 Task: Search one way flight ticket for 3 adults, 3 children in premium economy from Birmingham: Birmingham-shuttlesworth International Airport to Indianapolis: Indianapolis International Airport on 8-5-2023. Choice of flights is Sun country airlines. Number of bags: 9 checked bags. Price is upto 89000. Outbound departure time preference is 10:15.
Action: Mouse moved to (302, 253)
Screenshot: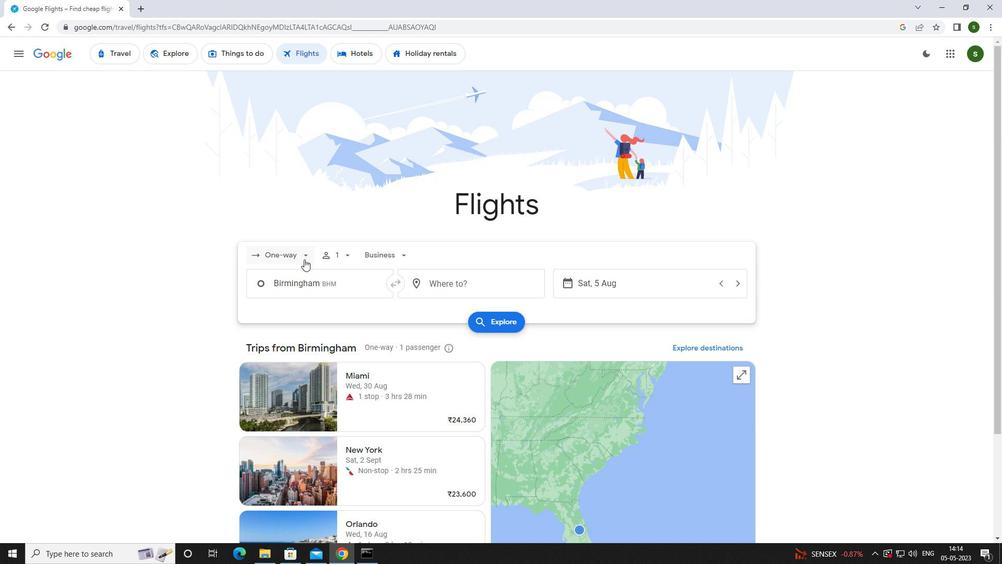 
Action: Mouse pressed left at (302, 253)
Screenshot: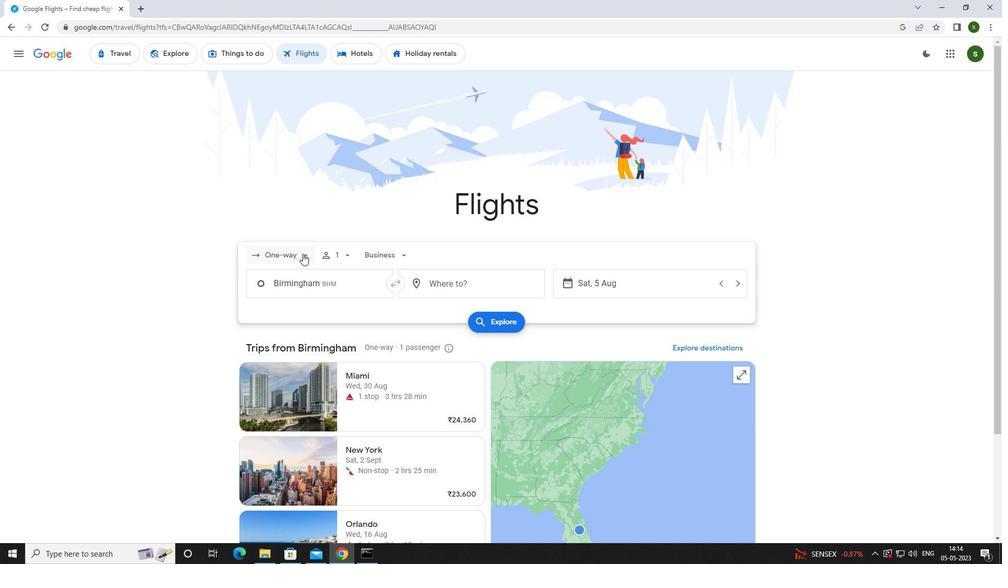 
Action: Mouse moved to (307, 300)
Screenshot: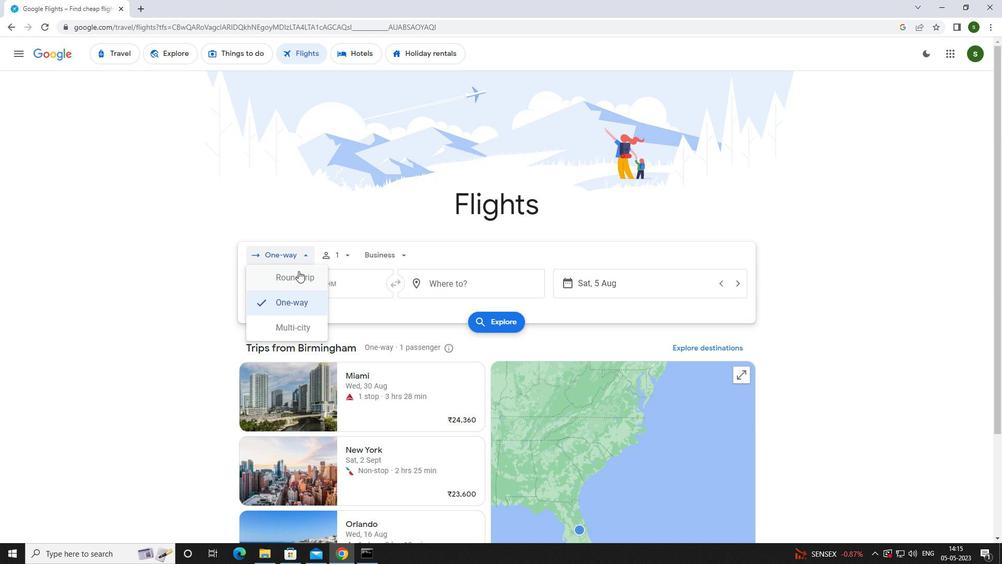 
Action: Mouse pressed left at (307, 300)
Screenshot: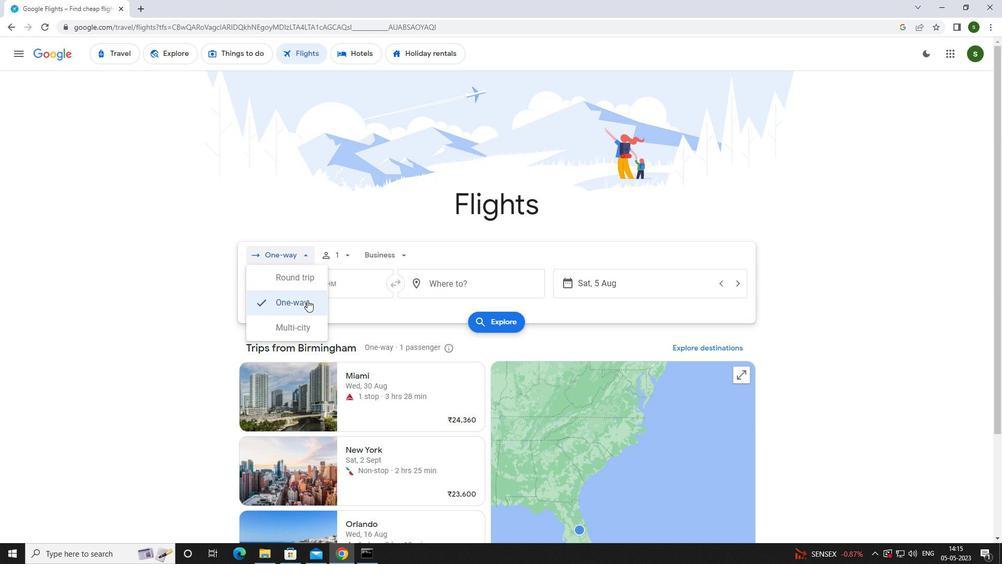 
Action: Mouse moved to (346, 258)
Screenshot: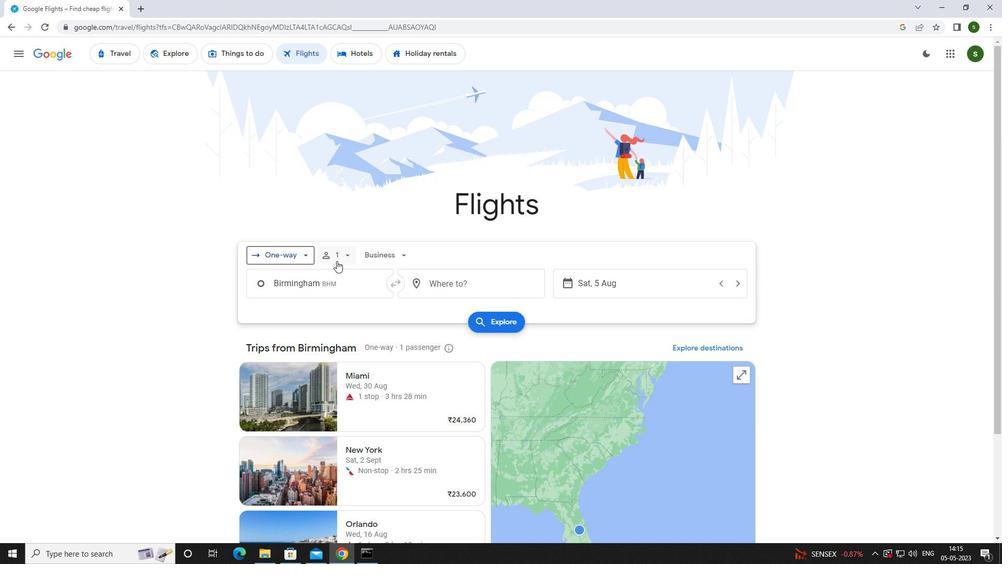 
Action: Mouse pressed left at (346, 258)
Screenshot: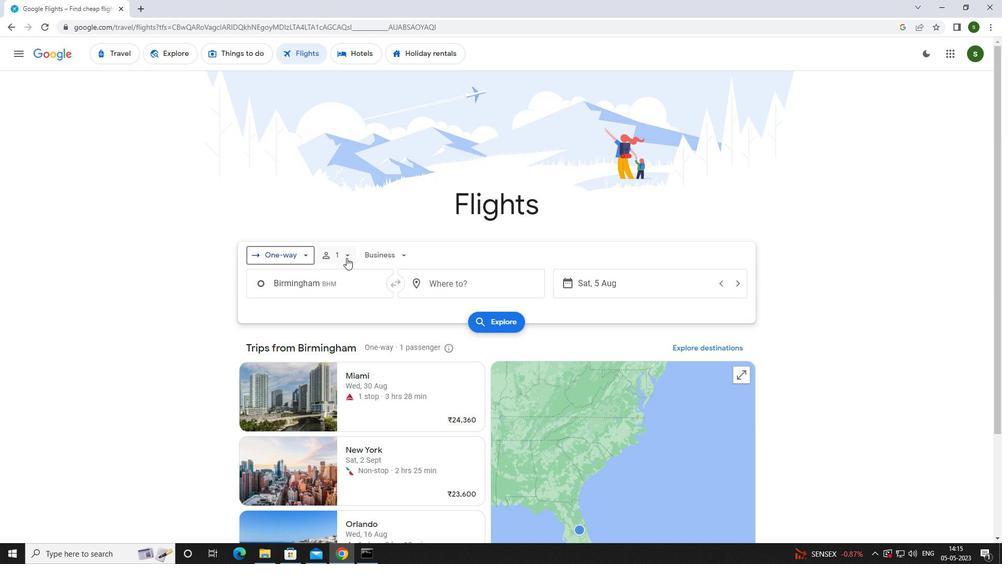 
Action: Mouse moved to (432, 282)
Screenshot: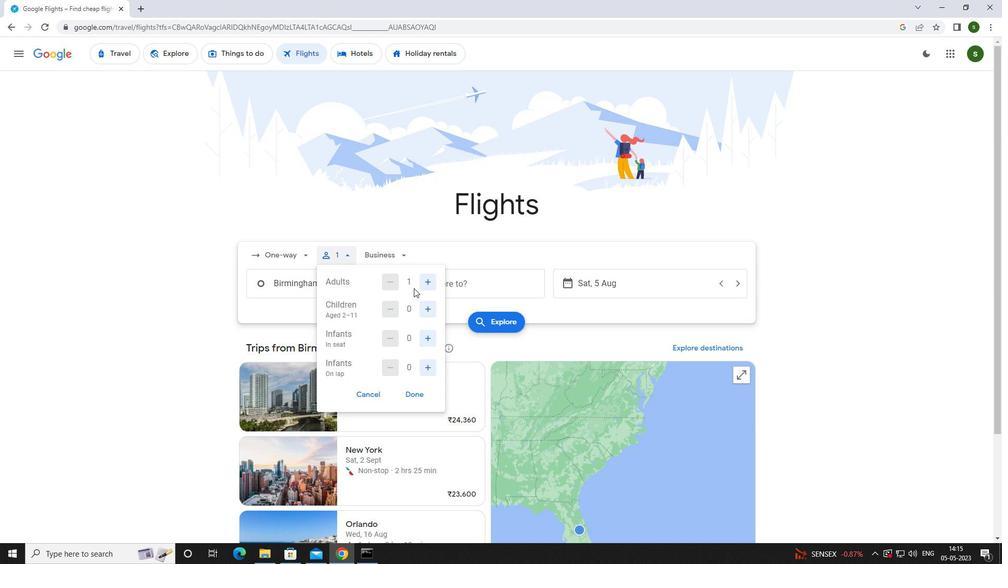 
Action: Mouse pressed left at (432, 282)
Screenshot: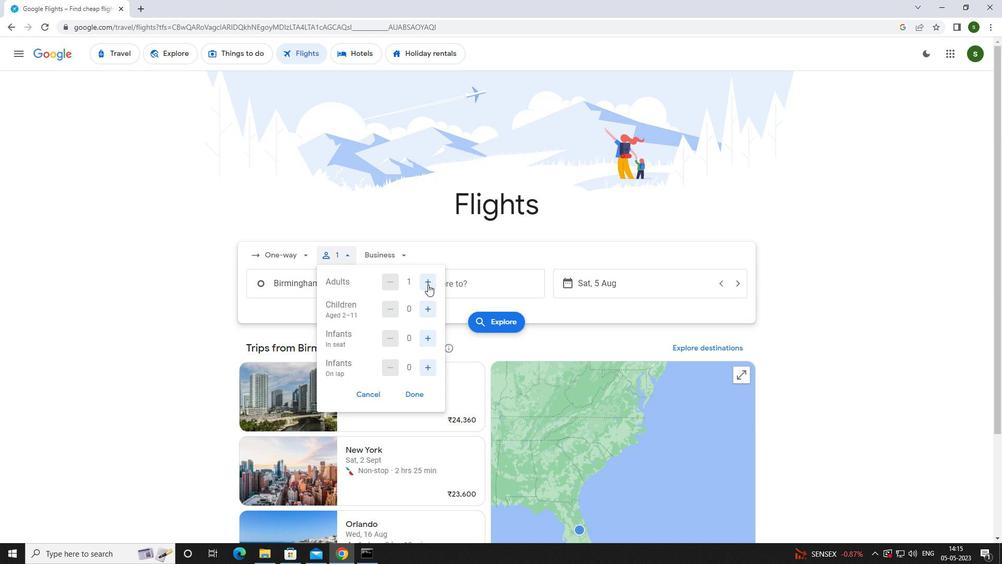 
Action: Mouse pressed left at (432, 282)
Screenshot: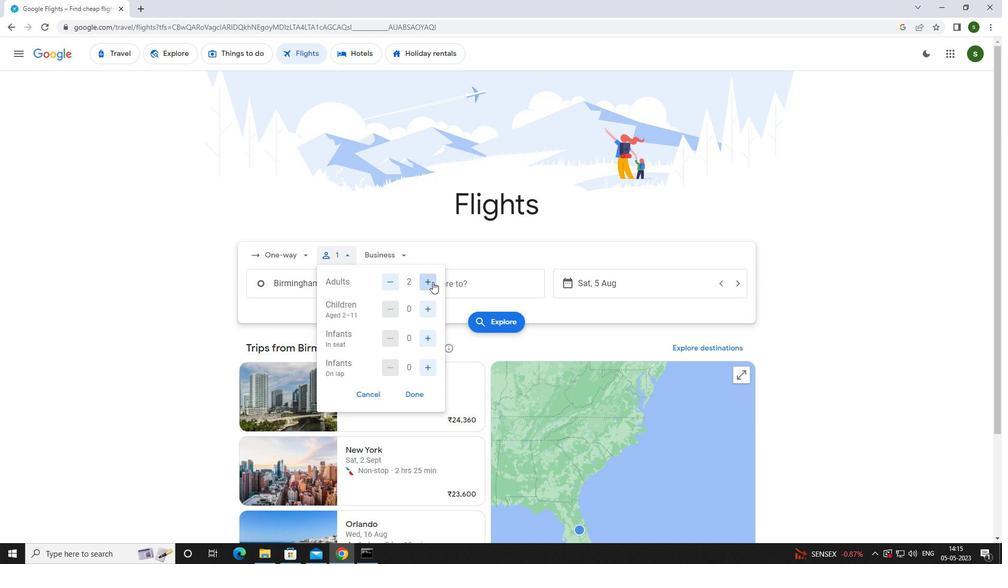 
Action: Mouse moved to (432, 312)
Screenshot: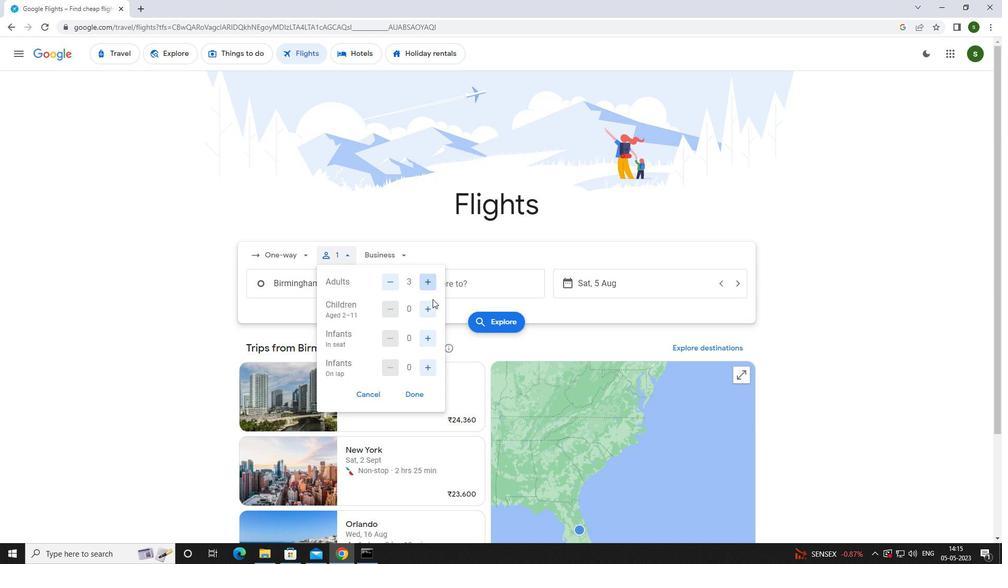 
Action: Mouse pressed left at (432, 312)
Screenshot: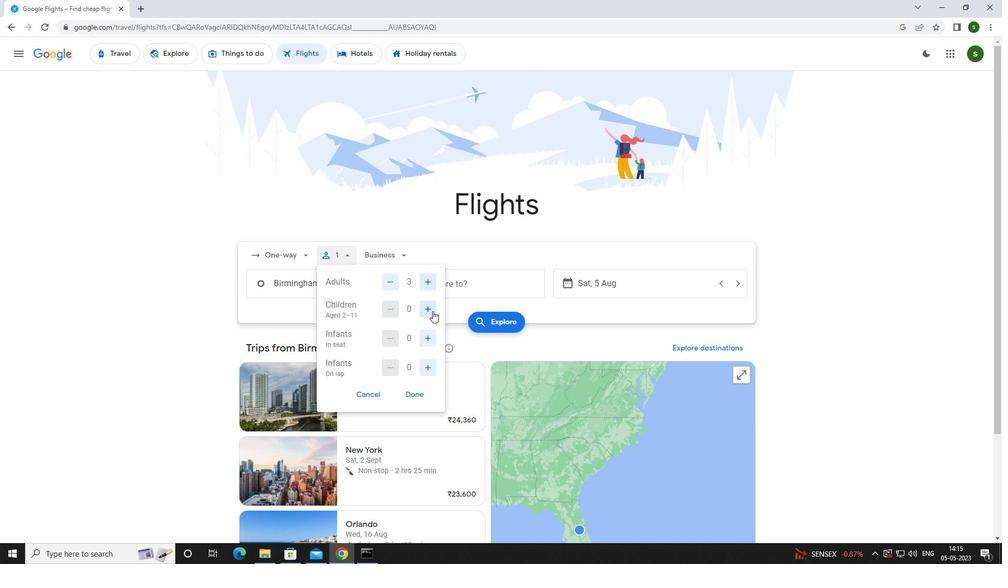 
Action: Mouse pressed left at (432, 312)
Screenshot: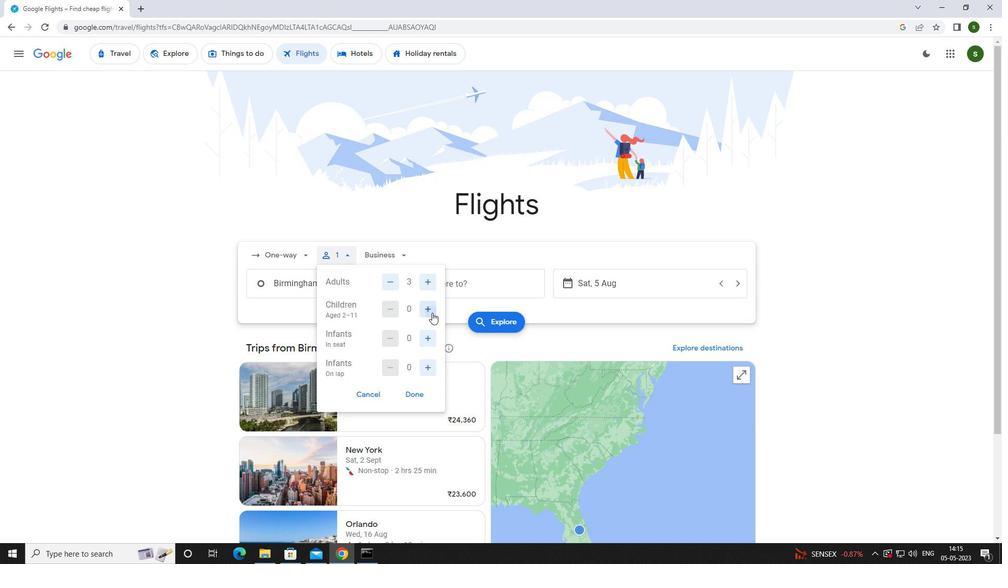 
Action: Mouse pressed left at (432, 312)
Screenshot: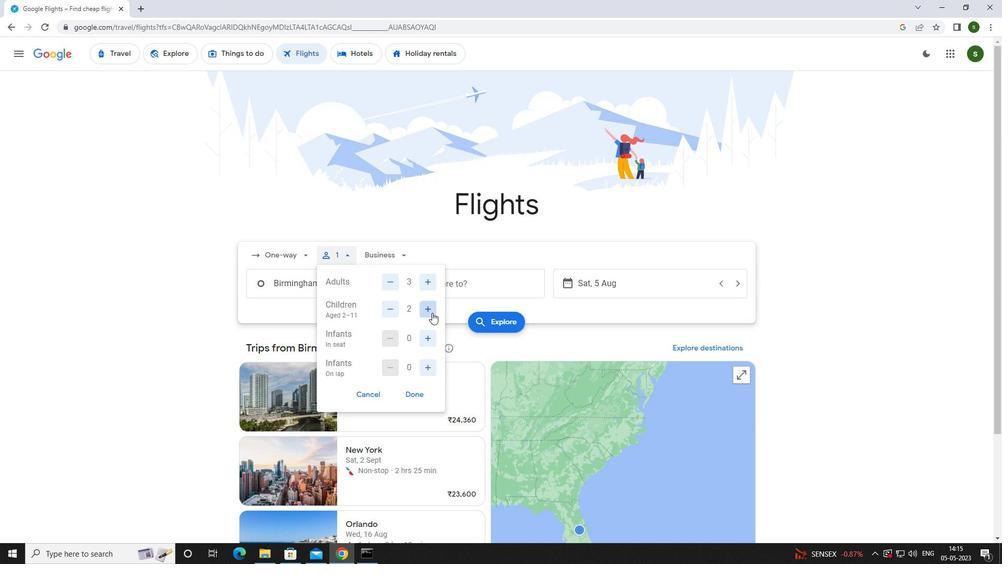 
Action: Mouse moved to (394, 248)
Screenshot: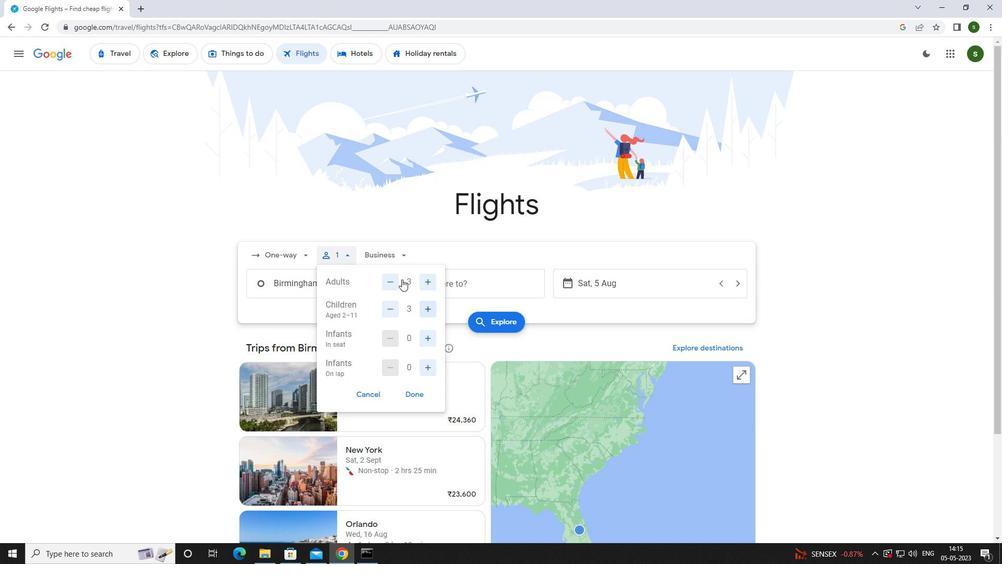 
Action: Mouse pressed left at (394, 248)
Screenshot: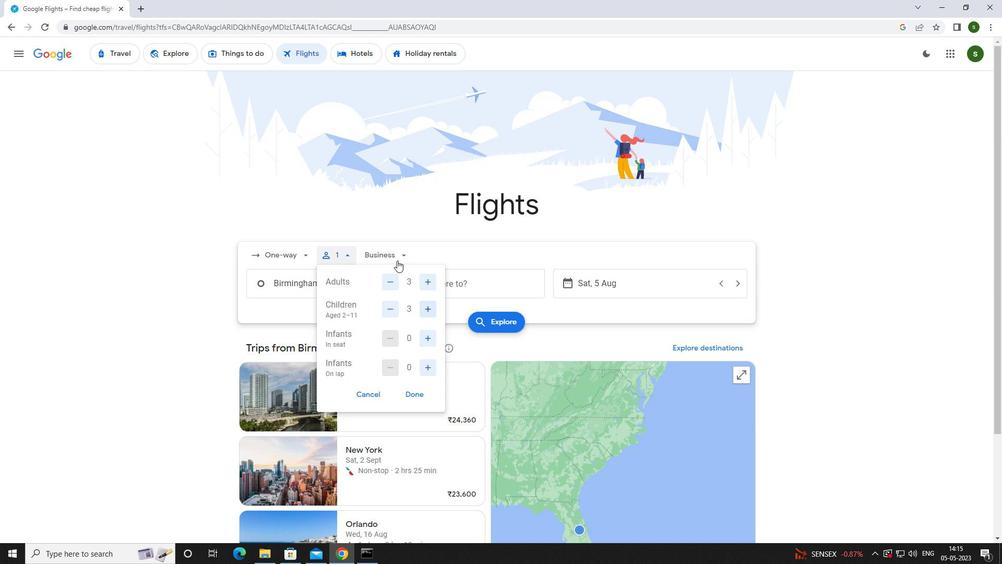 
Action: Mouse moved to (396, 252)
Screenshot: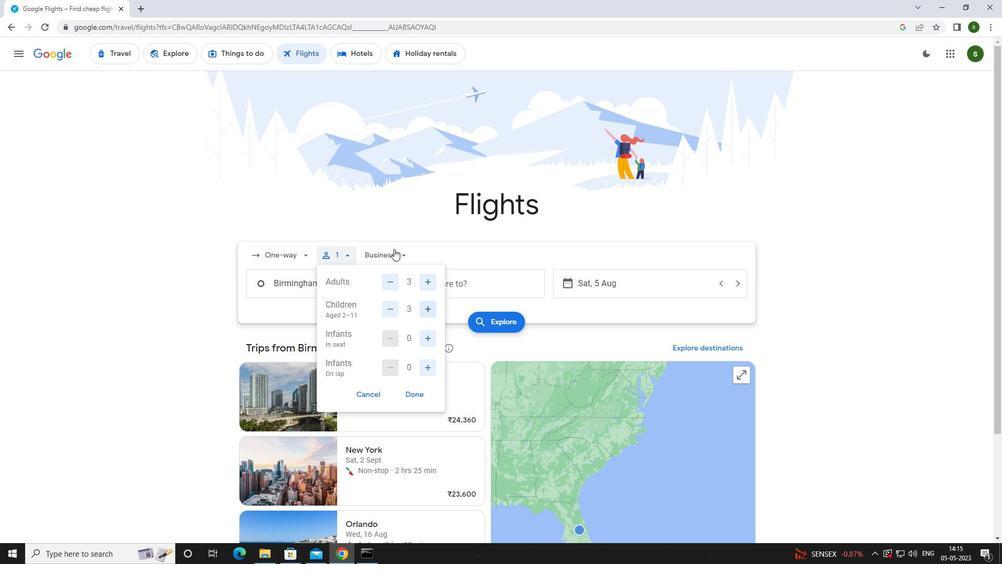 
Action: Mouse pressed left at (396, 252)
Screenshot: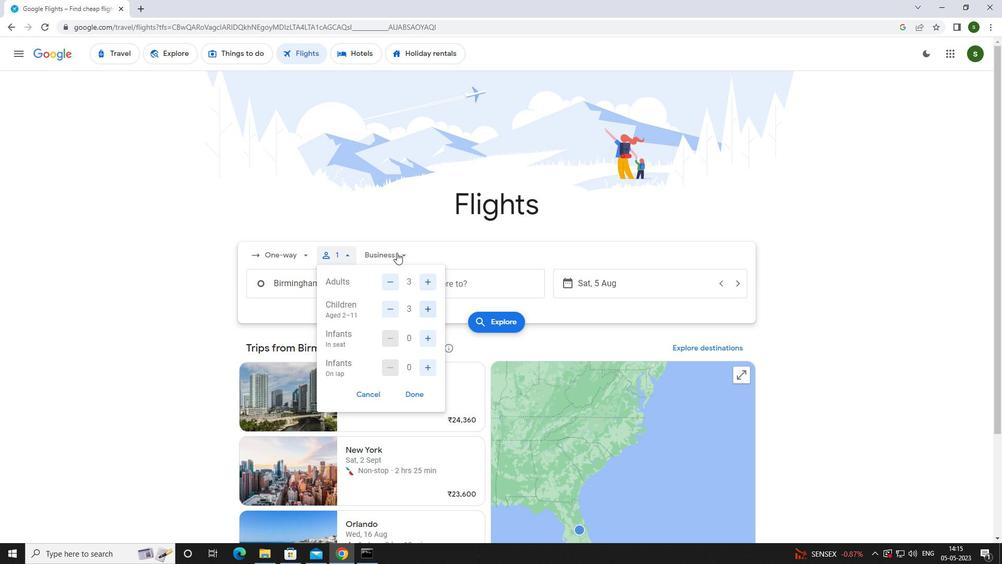 
Action: Mouse moved to (400, 254)
Screenshot: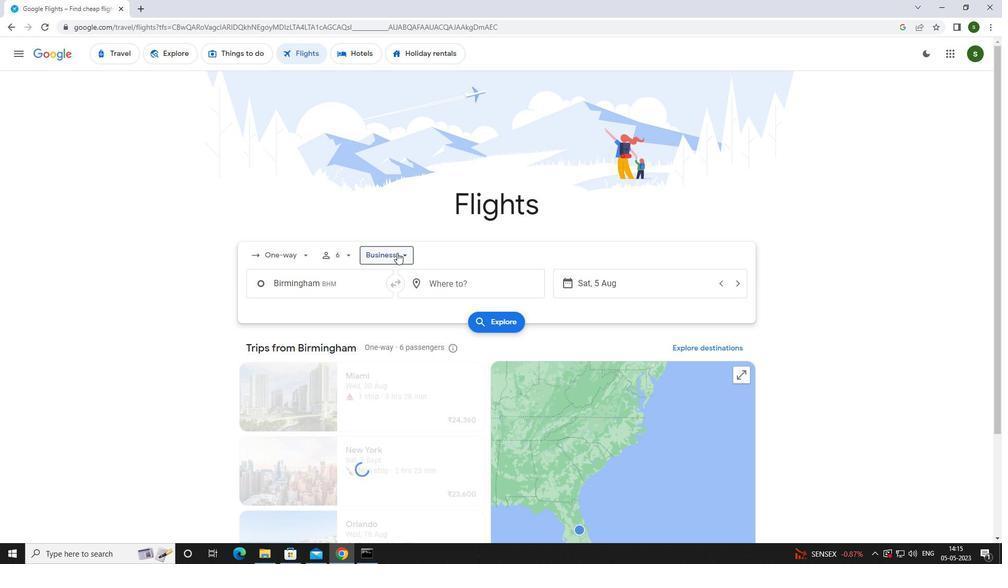 
Action: Mouse pressed left at (400, 254)
Screenshot: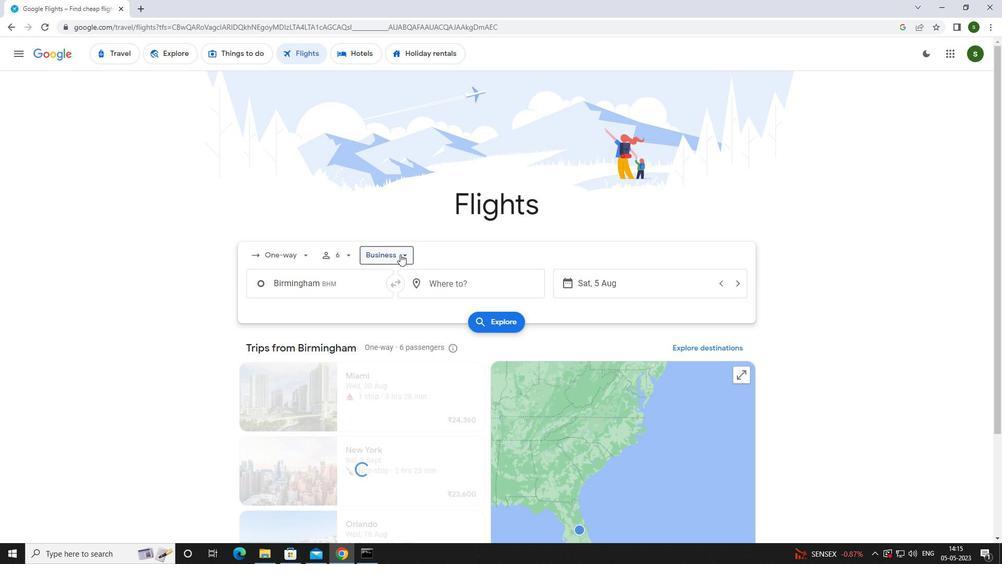 
Action: Mouse moved to (408, 296)
Screenshot: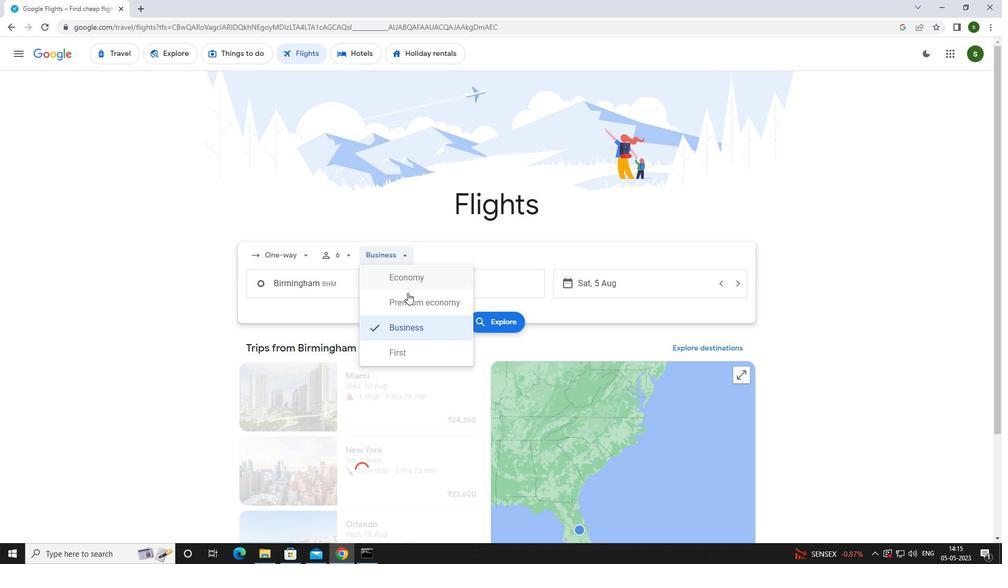 
Action: Mouse pressed left at (408, 296)
Screenshot: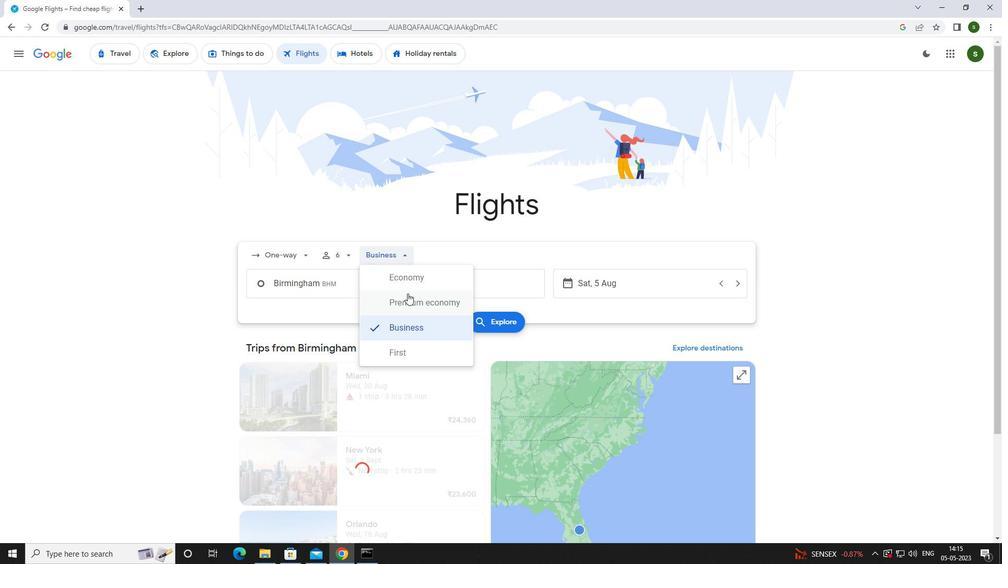 
Action: Mouse moved to (370, 287)
Screenshot: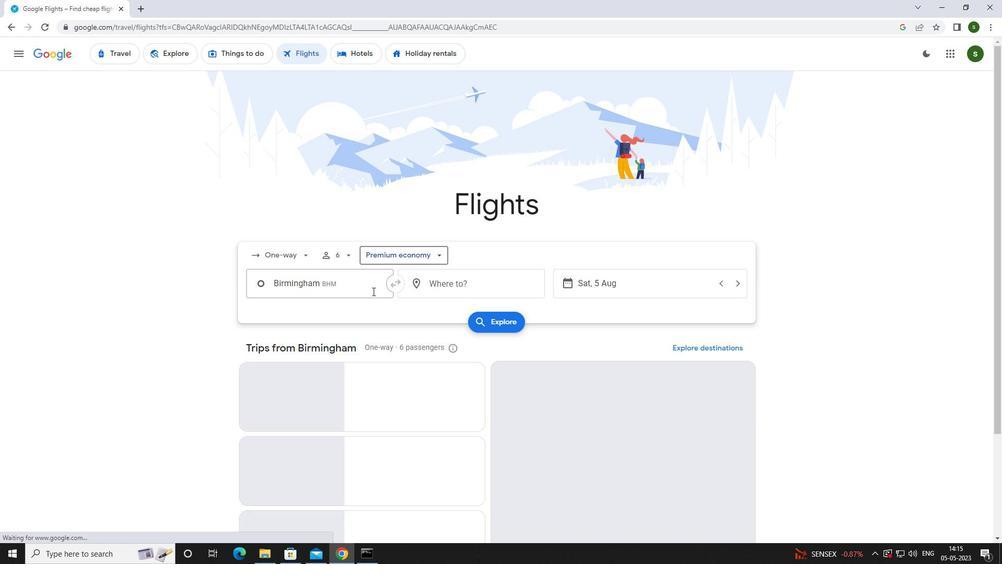 
Action: Mouse pressed left at (370, 287)
Screenshot: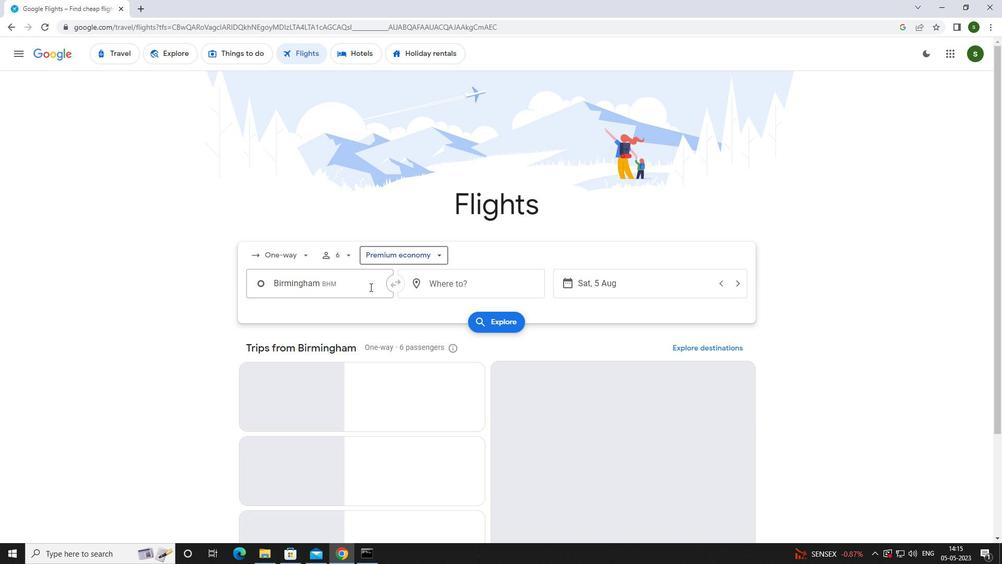
Action: Mouse moved to (370, 286)
Screenshot: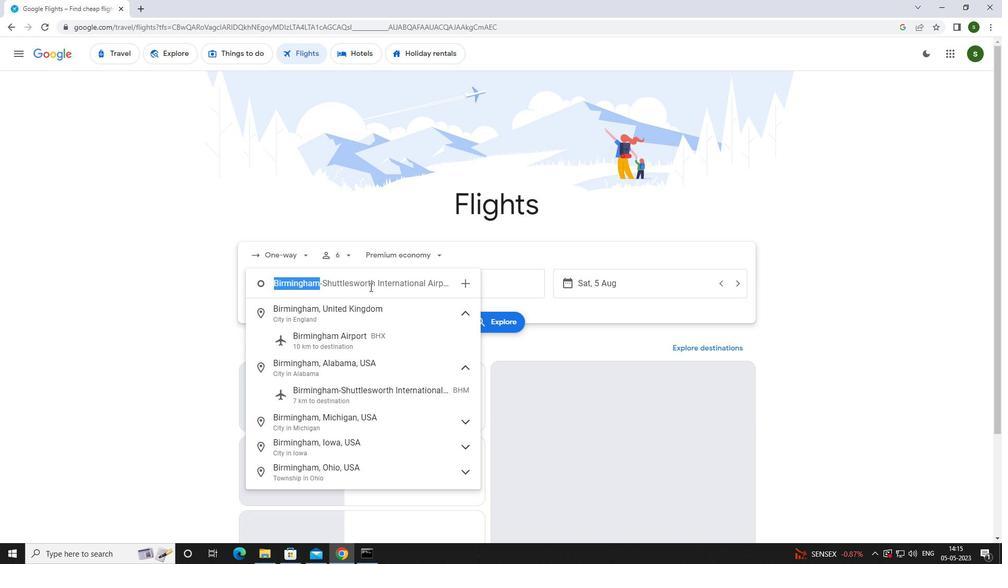 
Action: Key pressed <Key.caps_lock>b<Key.caps_lock>ir
Screenshot: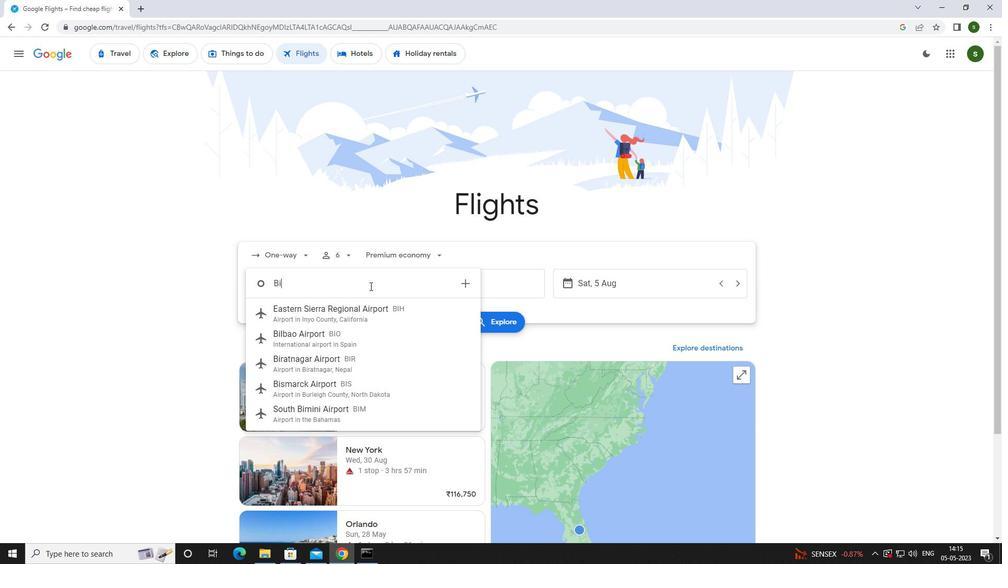 
Action: Mouse moved to (362, 376)
Screenshot: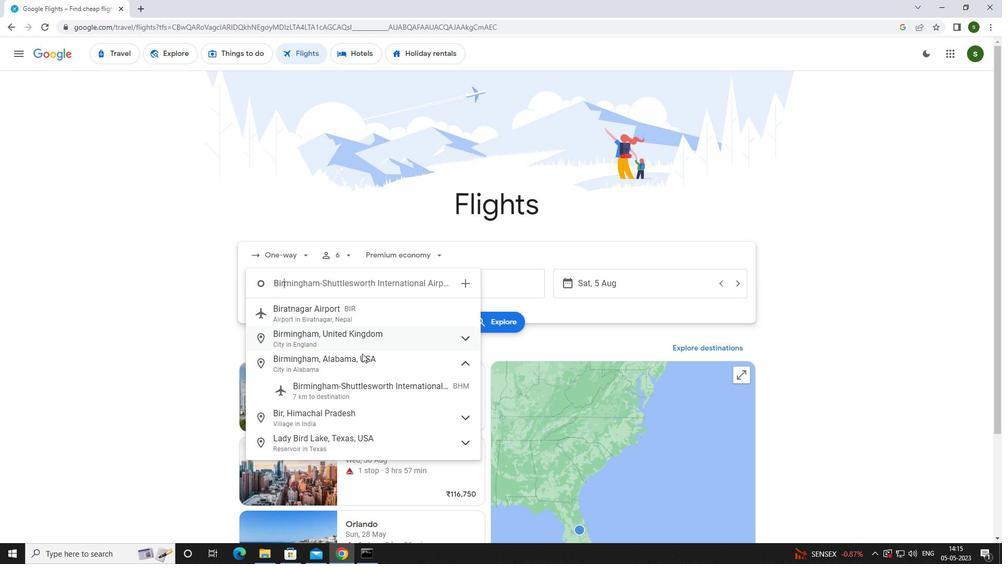 
Action: Mouse pressed left at (362, 376)
Screenshot: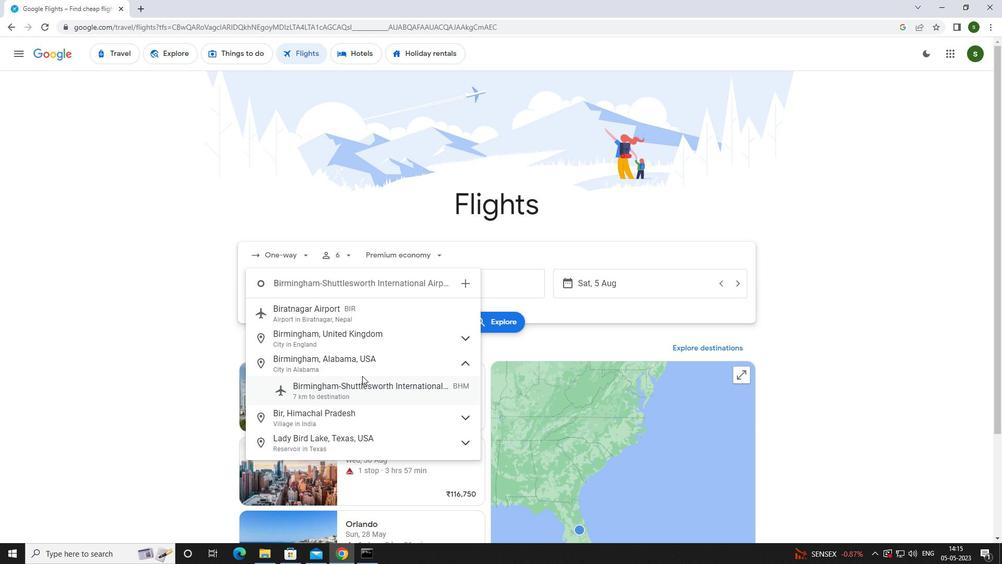 
Action: Mouse moved to (465, 290)
Screenshot: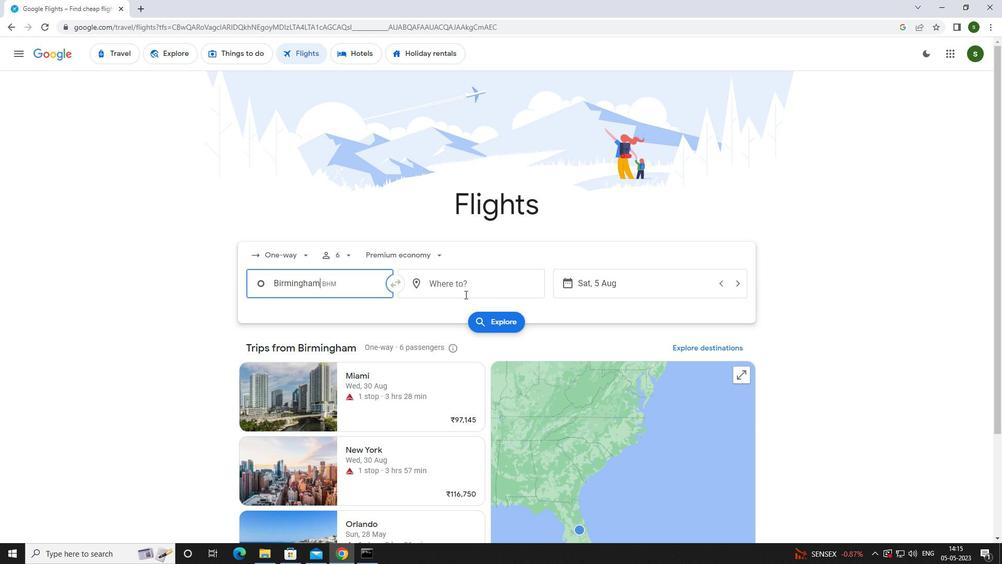 
Action: Mouse pressed left at (465, 290)
Screenshot: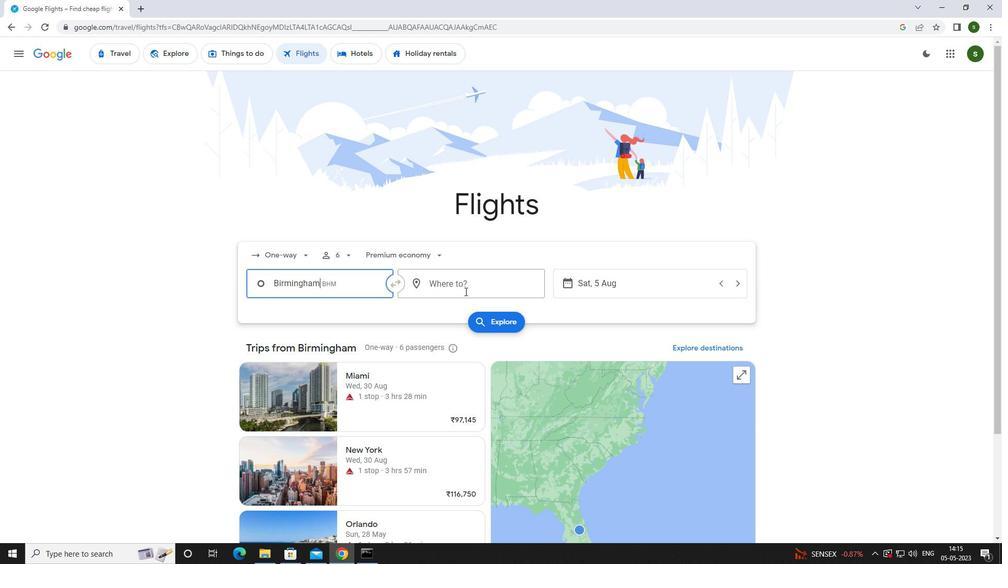 
Action: Key pressed <Key.caps_lock>i<Key.caps_lock>nadianpolis
Screenshot: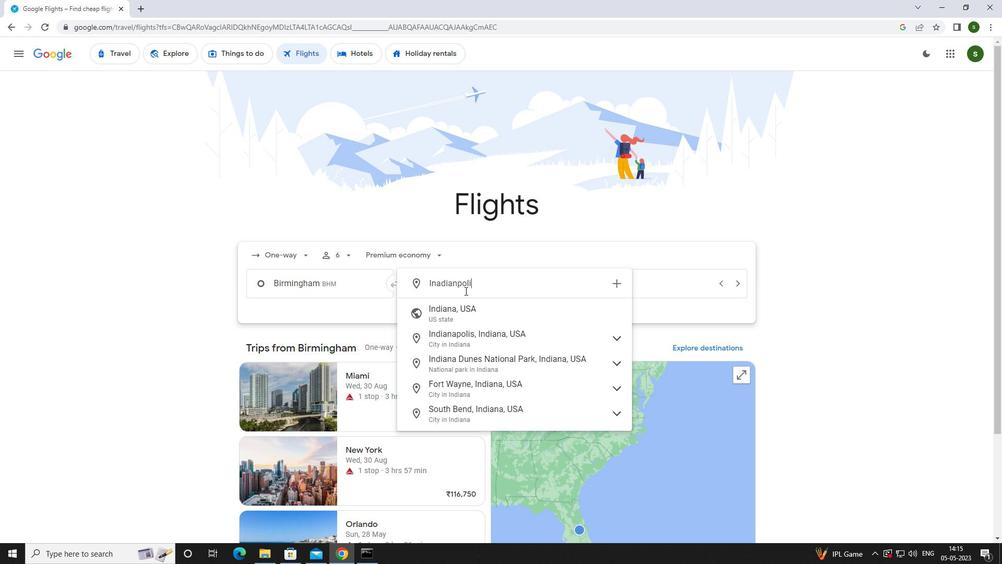 
Action: Mouse moved to (471, 342)
Screenshot: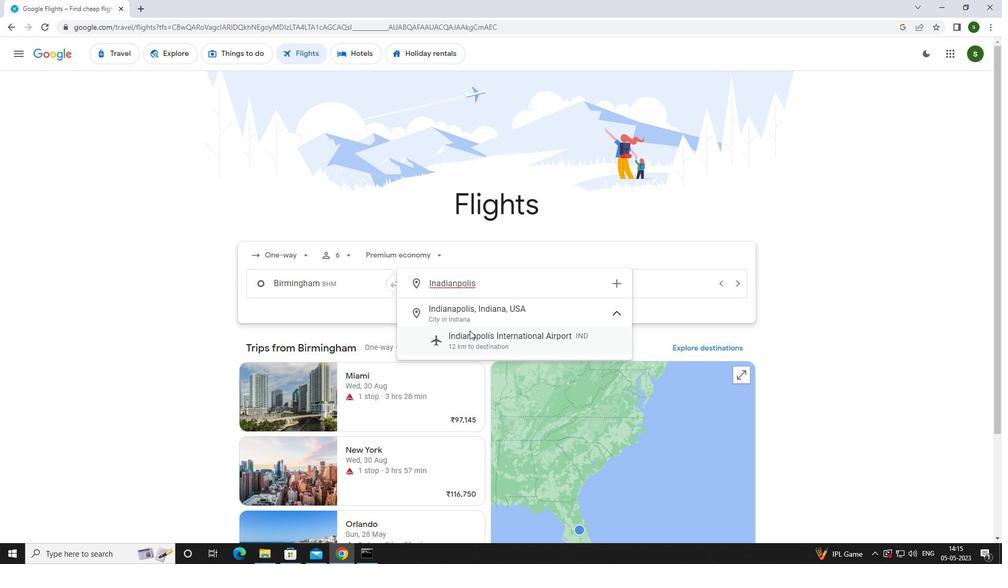 
Action: Mouse pressed left at (471, 342)
Screenshot: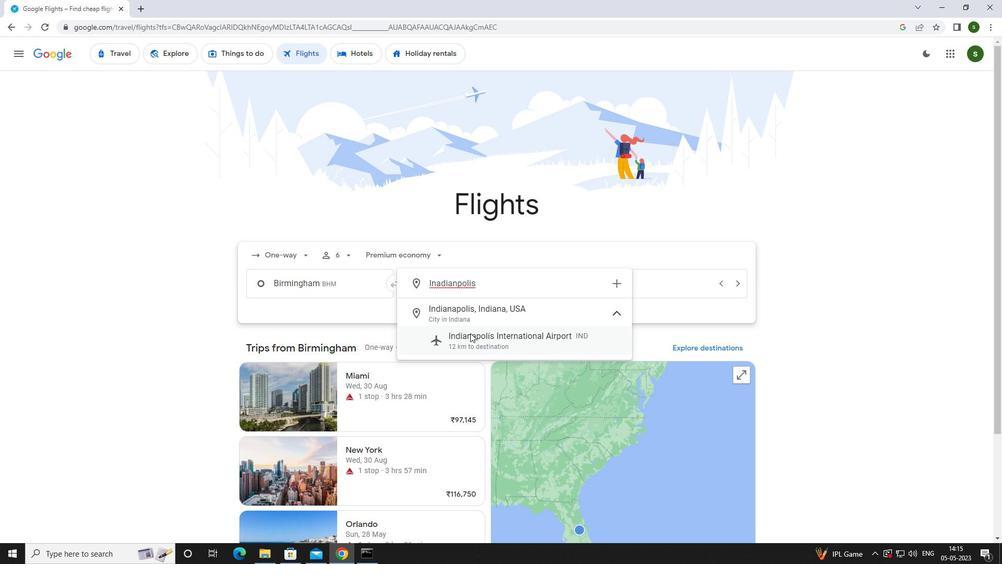 
Action: Mouse moved to (623, 283)
Screenshot: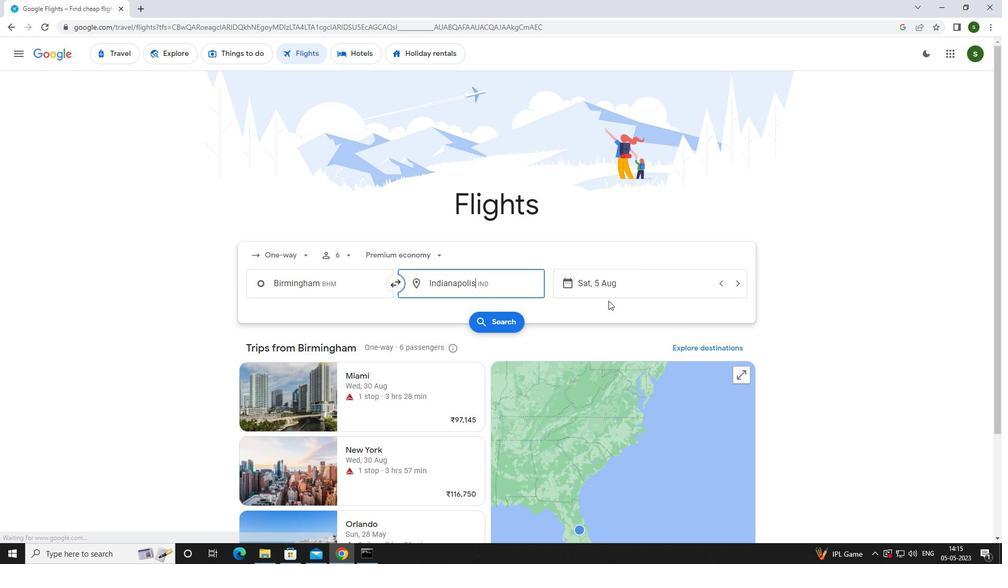 
Action: Mouse pressed left at (623, 283)
Screenshot: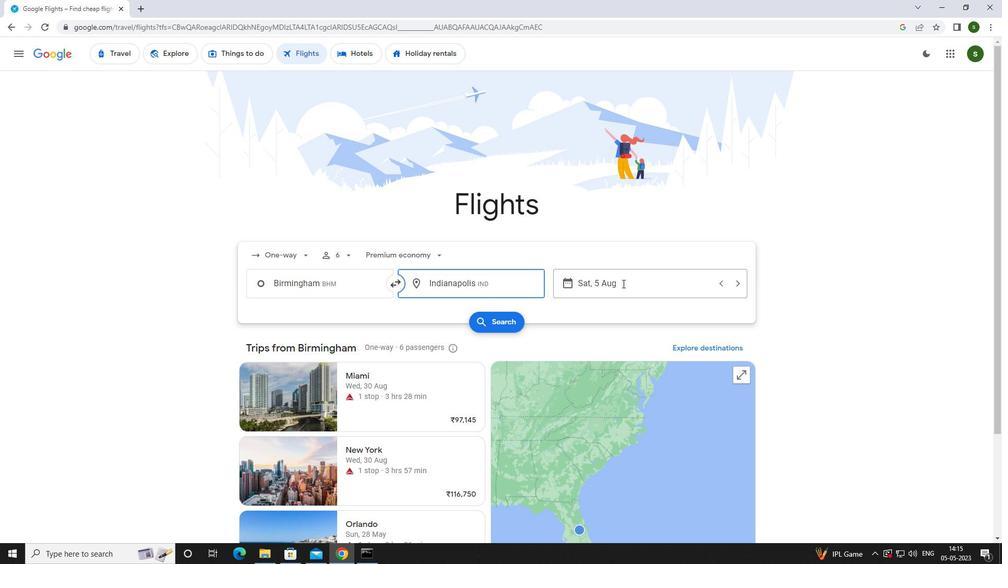 
Action: Mouse moved to (523, 350)
Screenshot: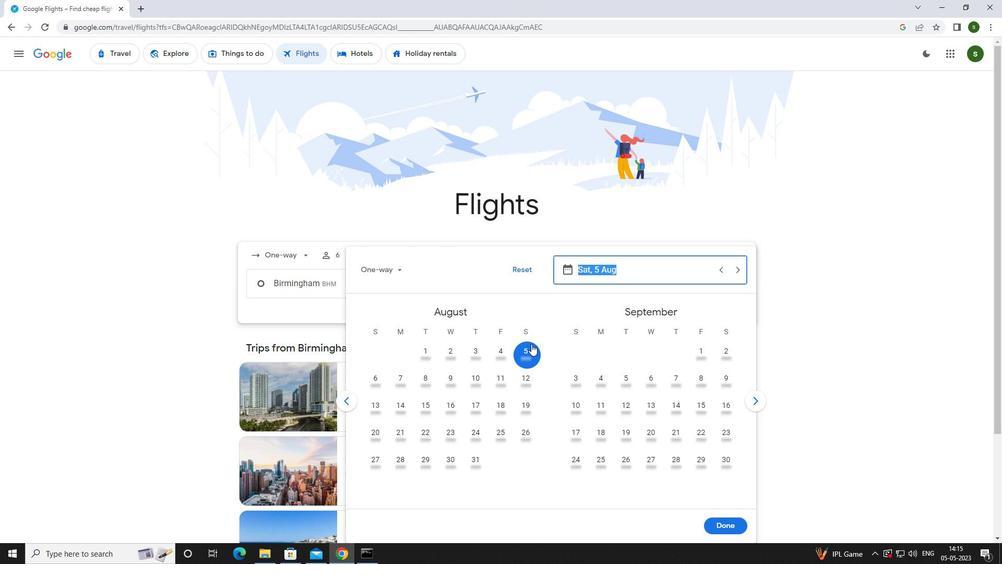 
Action: Mouse pressed left at (523, 350)
Screenshot: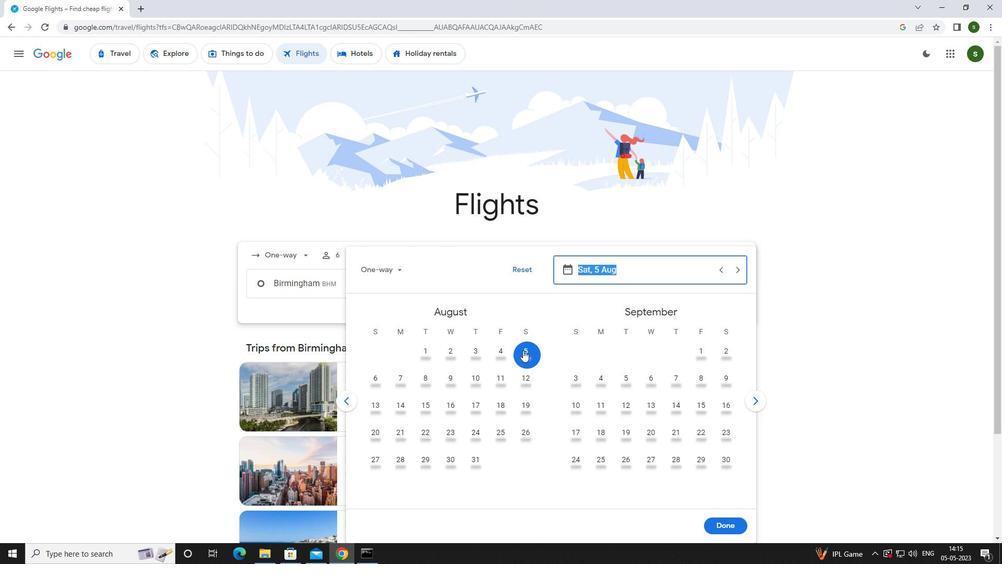 
Action: Mouse moved to (730, 522)
Screenshot: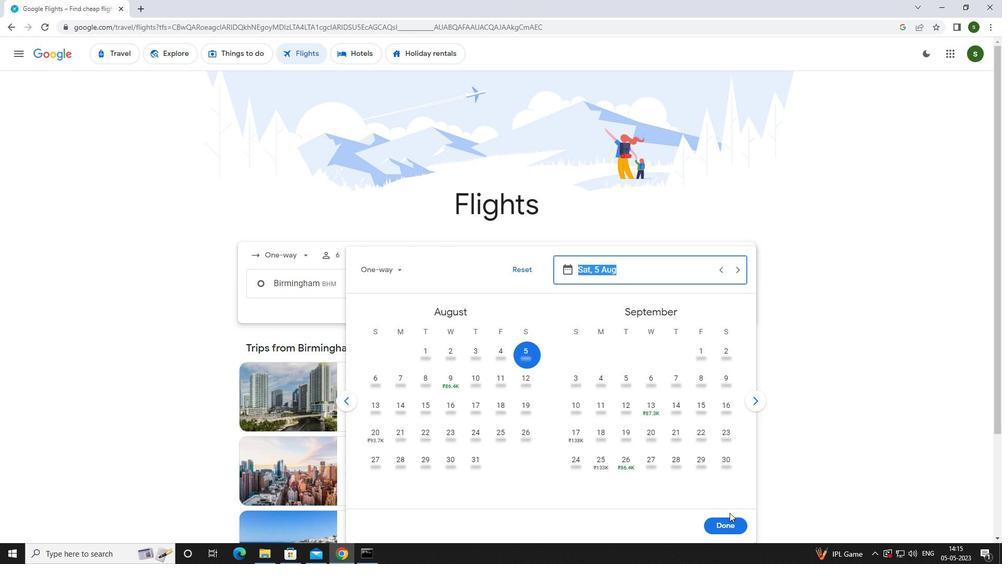 
Action: Mouse pressed left at (730, 522)
Screenshot: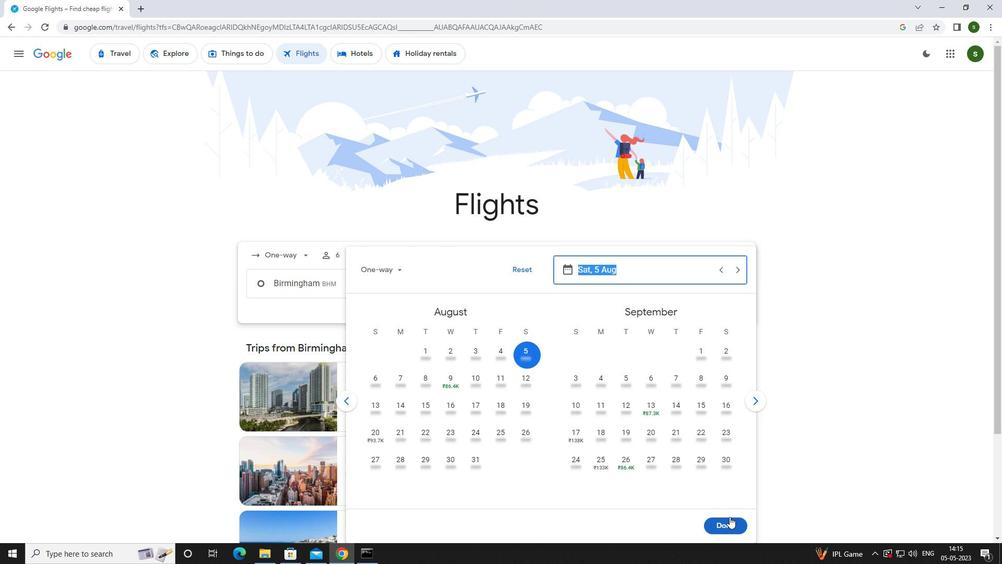 
Action: Mouse moved to (495, 315)
Screenshot: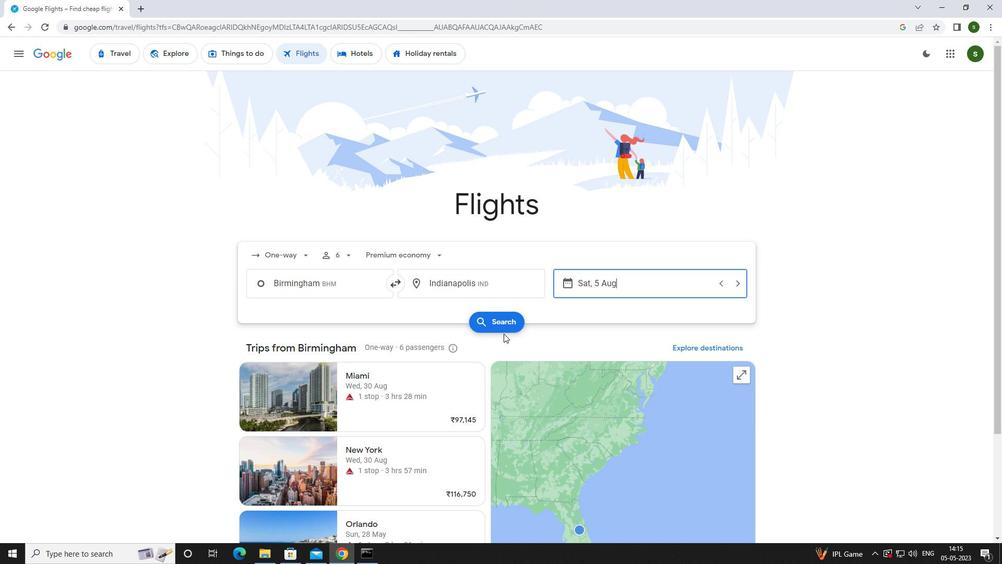 
Action: Mouse pressed left at (495, 315)
Screenshot: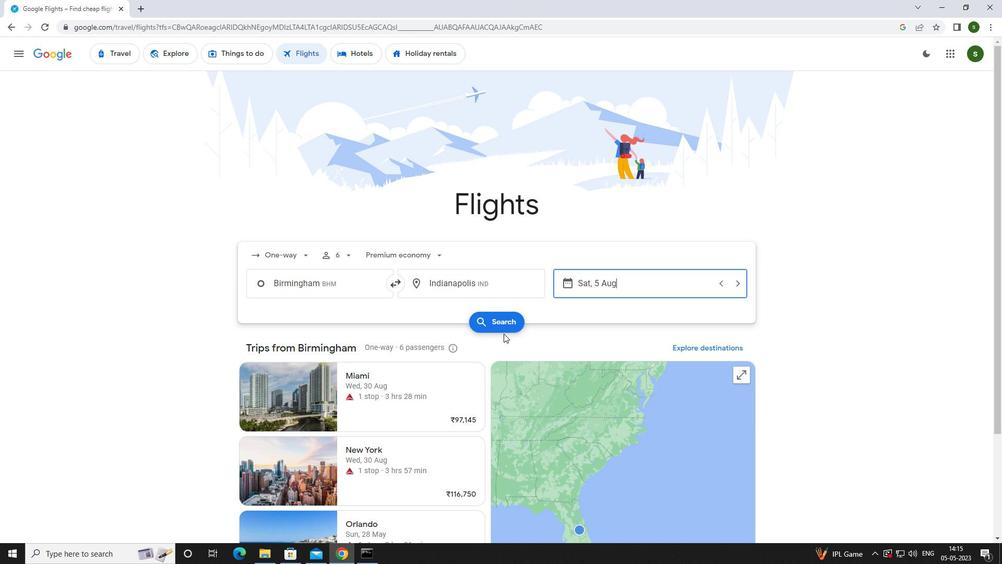 
Action: Mouse moved to (258, 144)
Screenshot: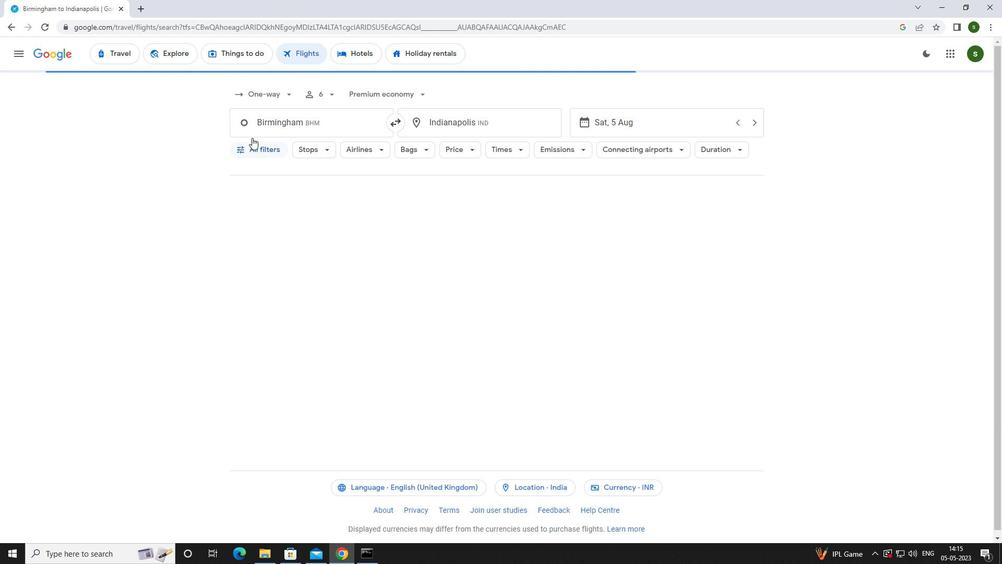 
Action: Mouse pressed left at (258, 144)
Screenshot: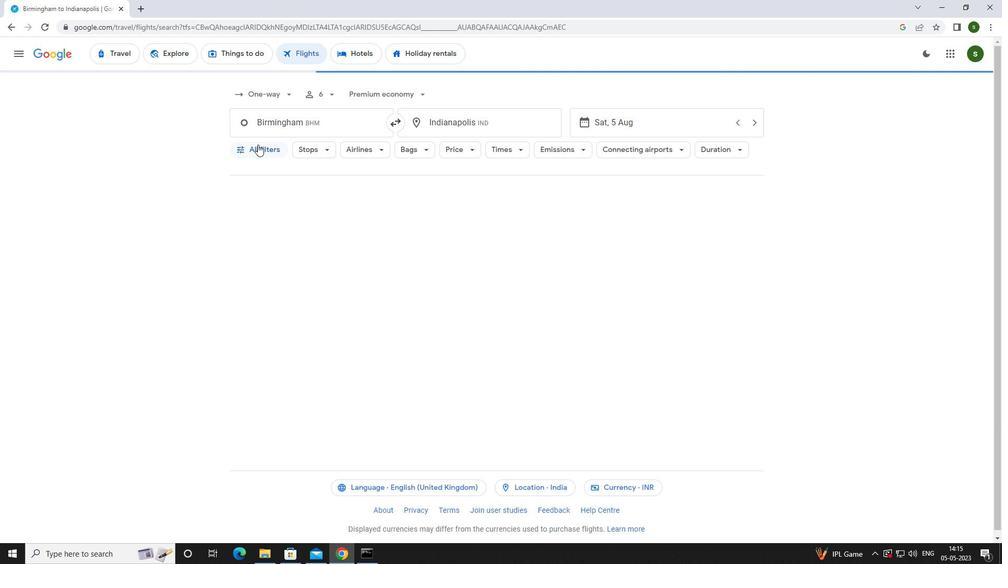 
Action: Mouse moved to (391, 370)
Screenshot: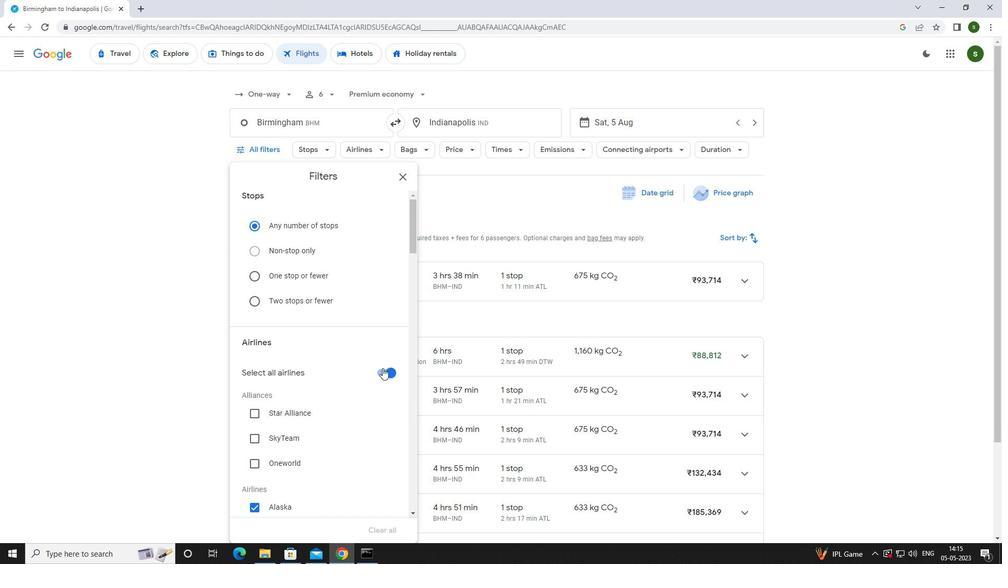 
Action: Mouse pressed left at (391, 370)
Screenshot: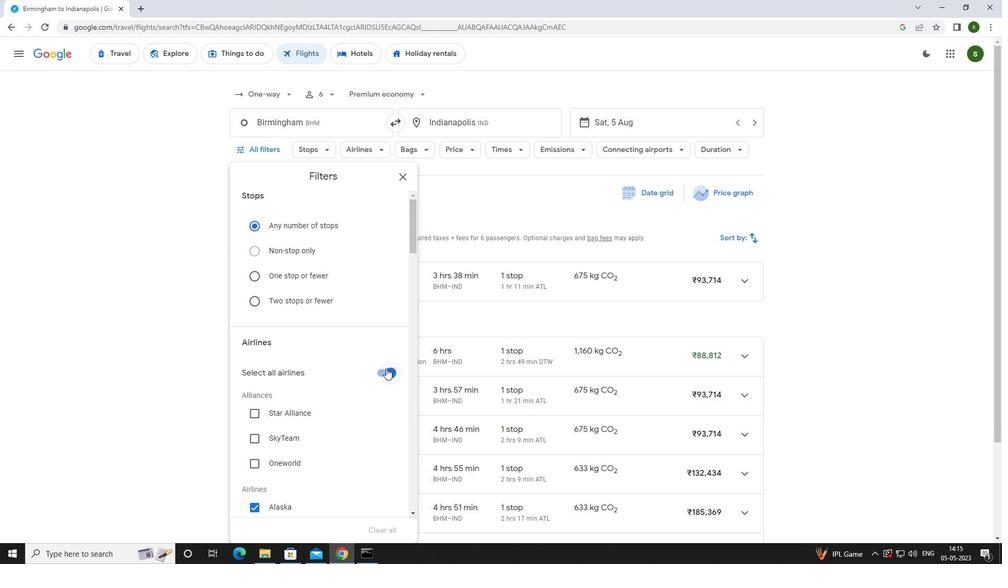 
Action: Mouse scrolled (391, 369) with delta (0, 0)
Screenshot: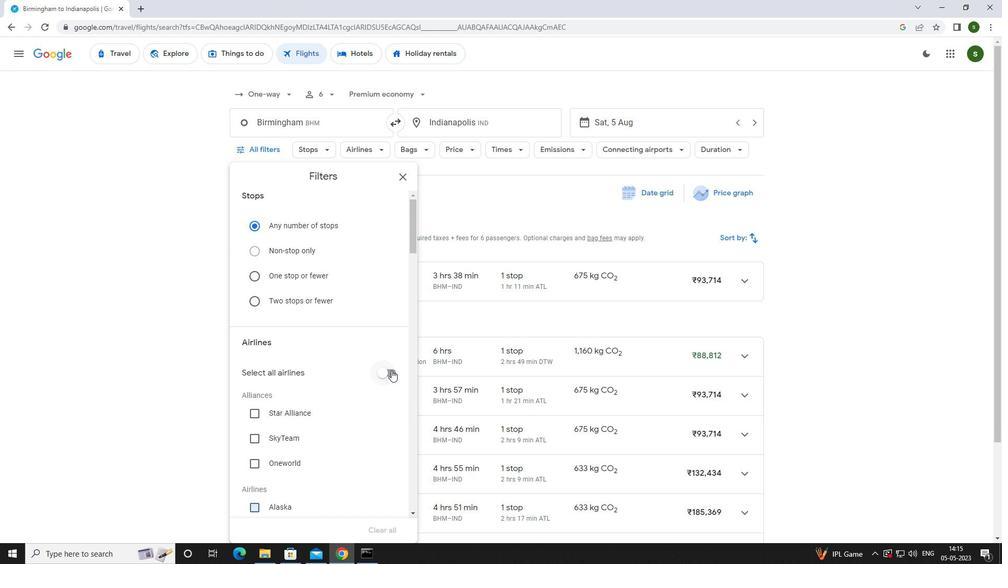 
Action: Mouse scrolled (391, 369) with delta (0, 0)
Screenshot: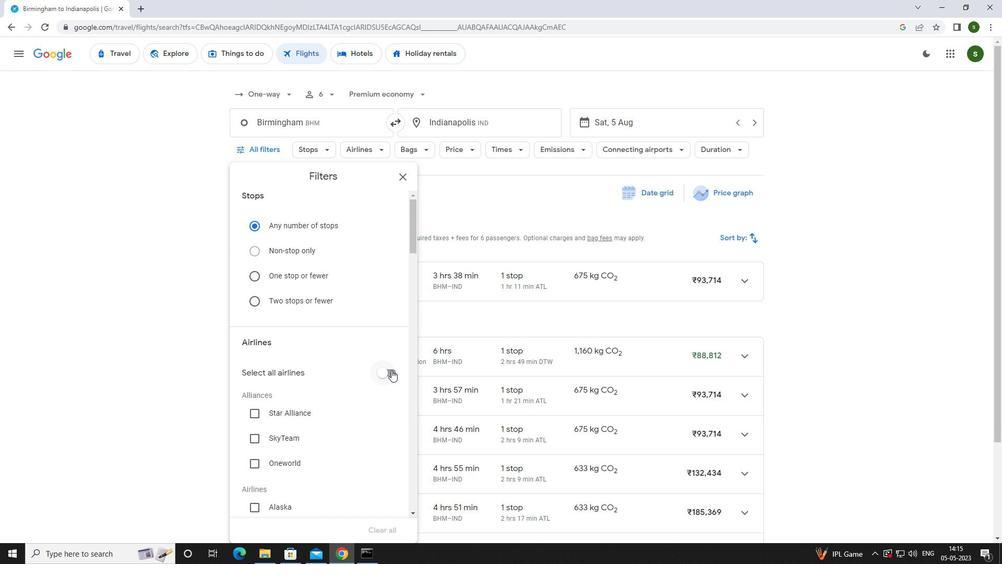 
Action: Mouse scrolled (391, 369) with delta (0, 0)
Screenshot: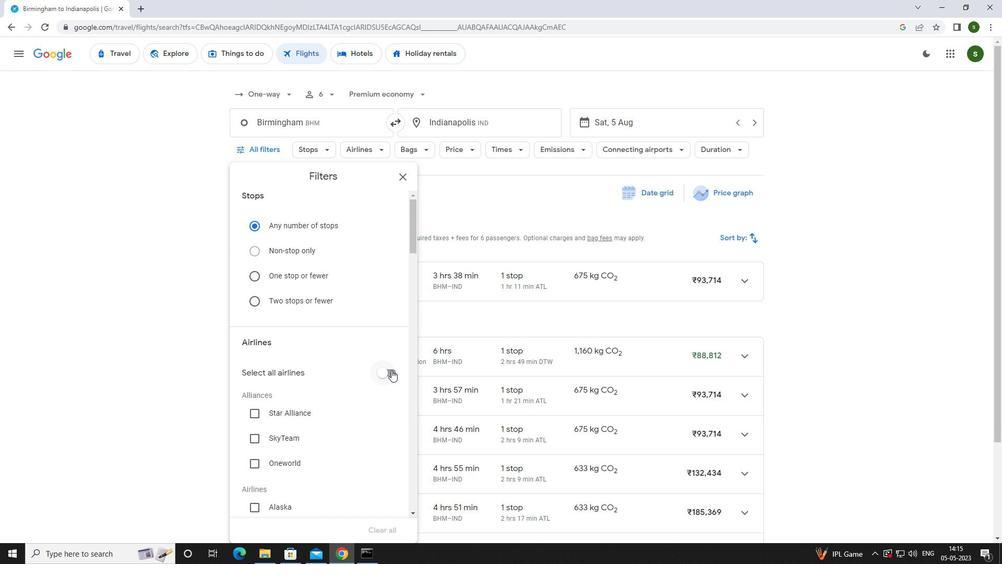 
Action: Mouse scrolled (391, 369) with delta (0, 0)
Screenshot: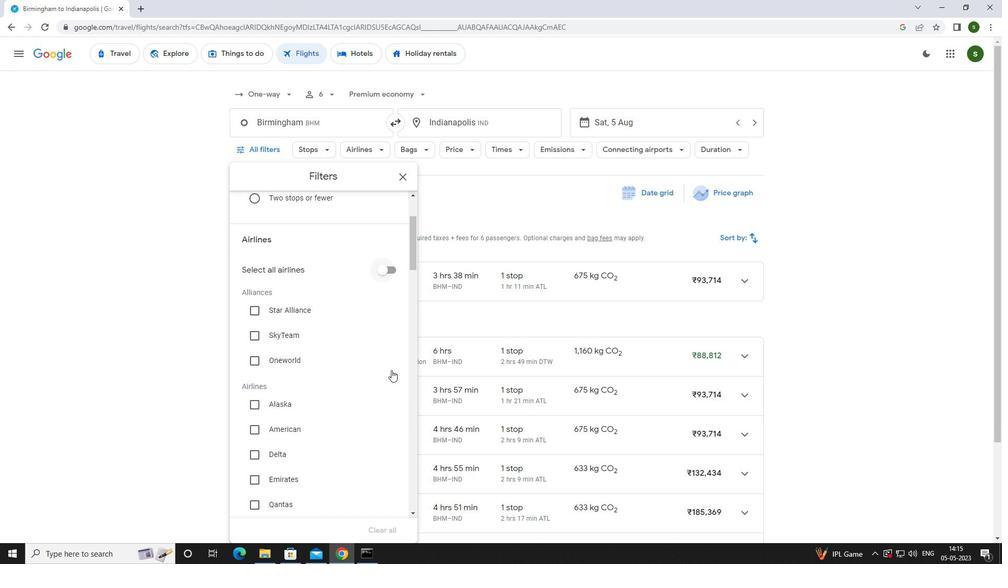 
Action: Mouse scrolled (391, 369) with delta (0, 0)
Screenshot: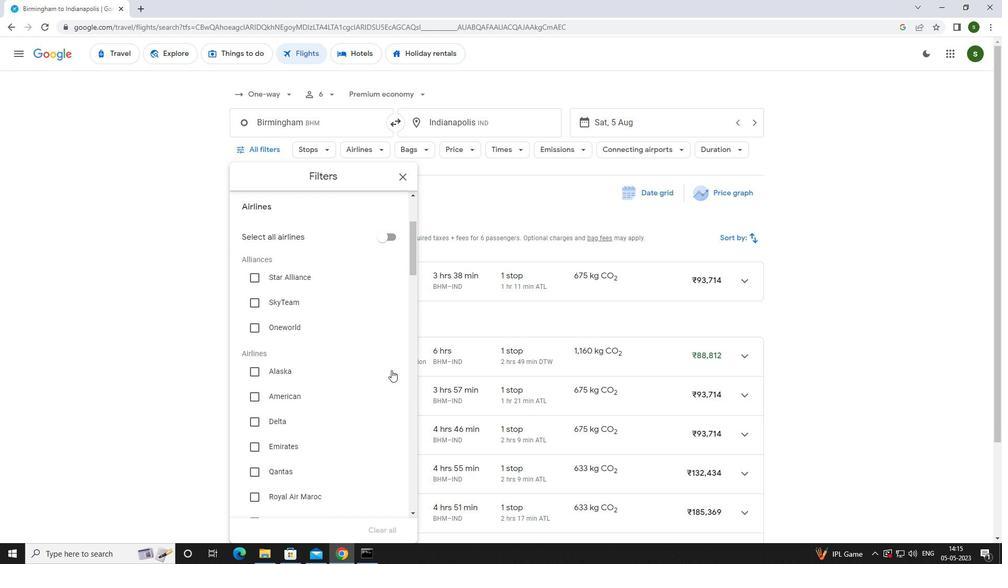 
Action: Mouse scrolled (391, 369) with delta (0, 0)
Screenshot: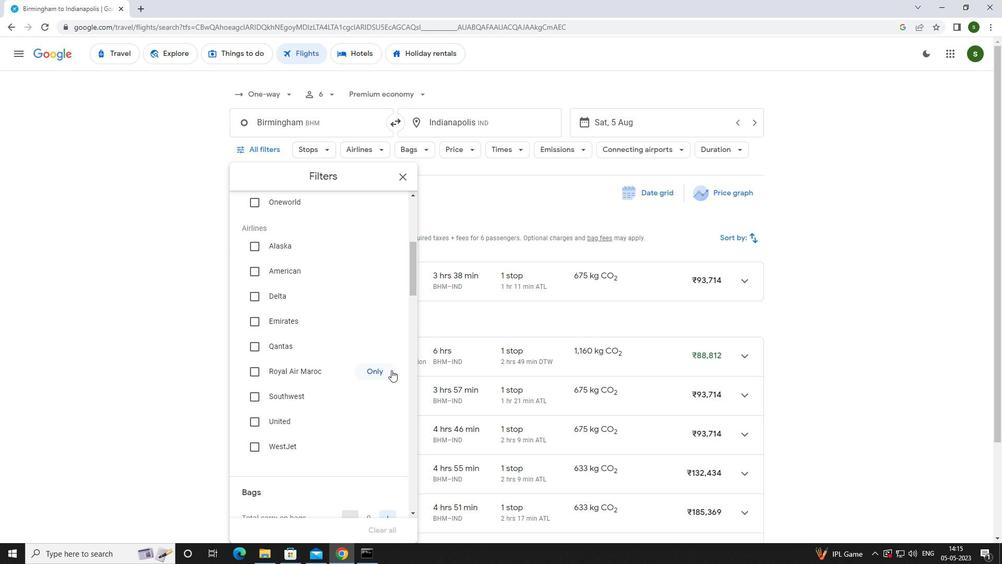 
Action: Mouse scrolled (391, 369) with delta (0, 0)
Screenshot: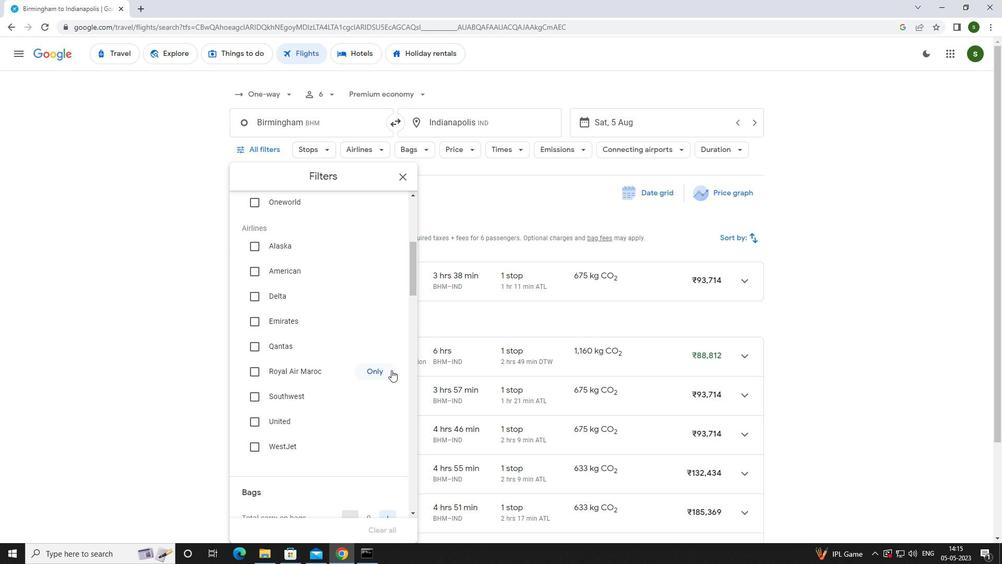 
Action: Mouse scrolled (391, 369) with delta (0, 0)
Screenshot: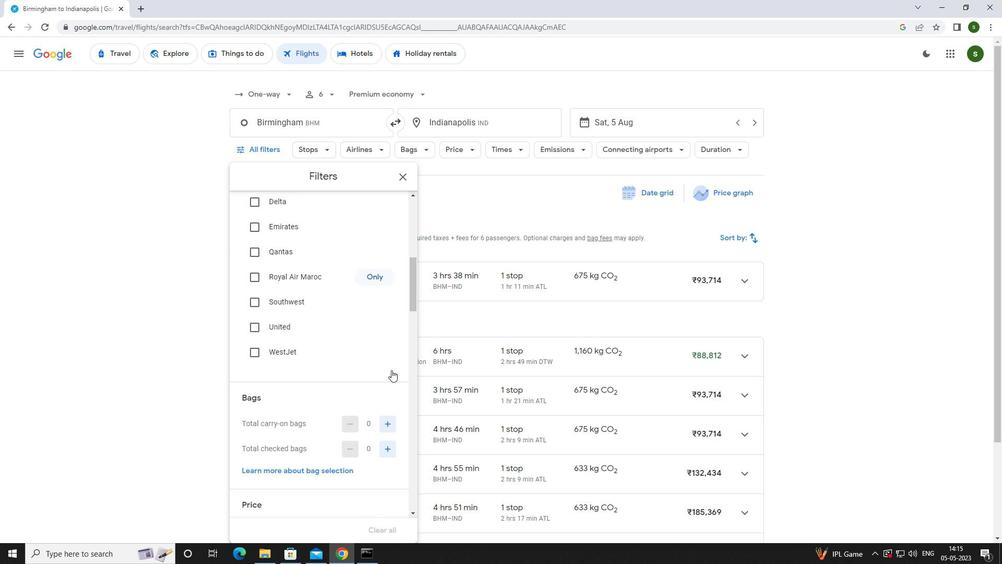
Action: Mouse moved to (388, 380)
Screenshot: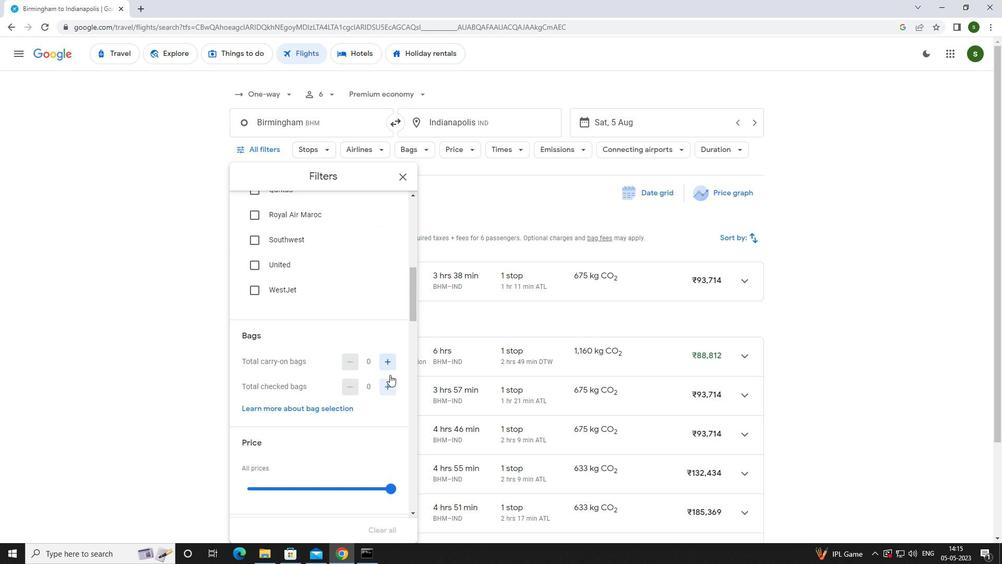 
Action: Mouse pressed left at (388, 380)
Screenshot: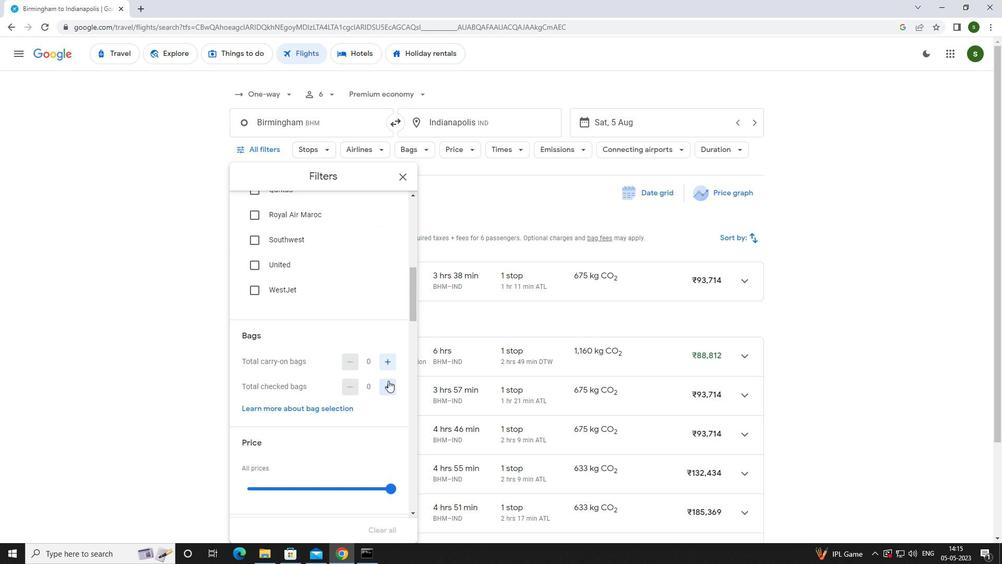 
Action: Mouse pressed left at (388, 380)
Screenshot: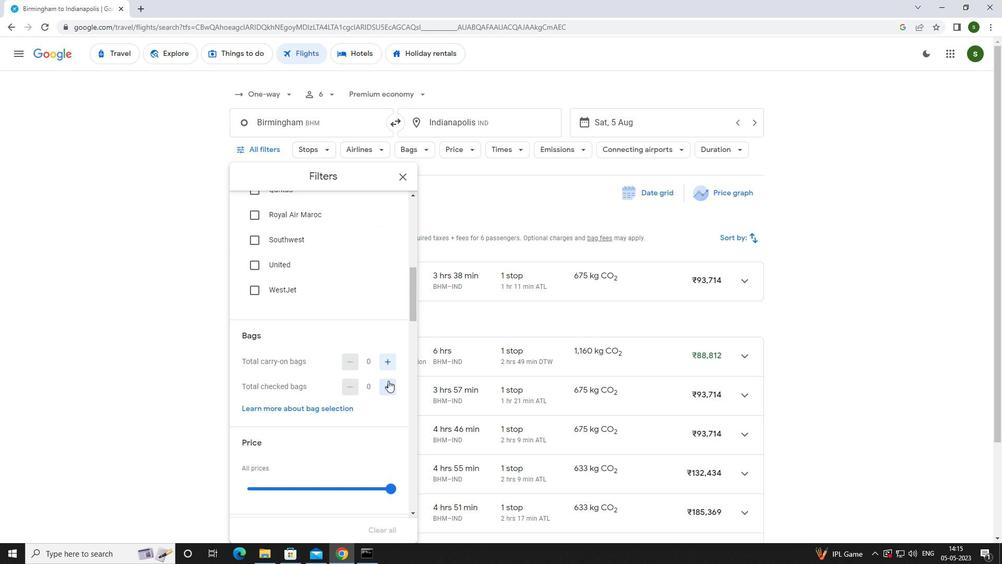 
Action: Mouse pressed left at (388, 380)
Screenshot: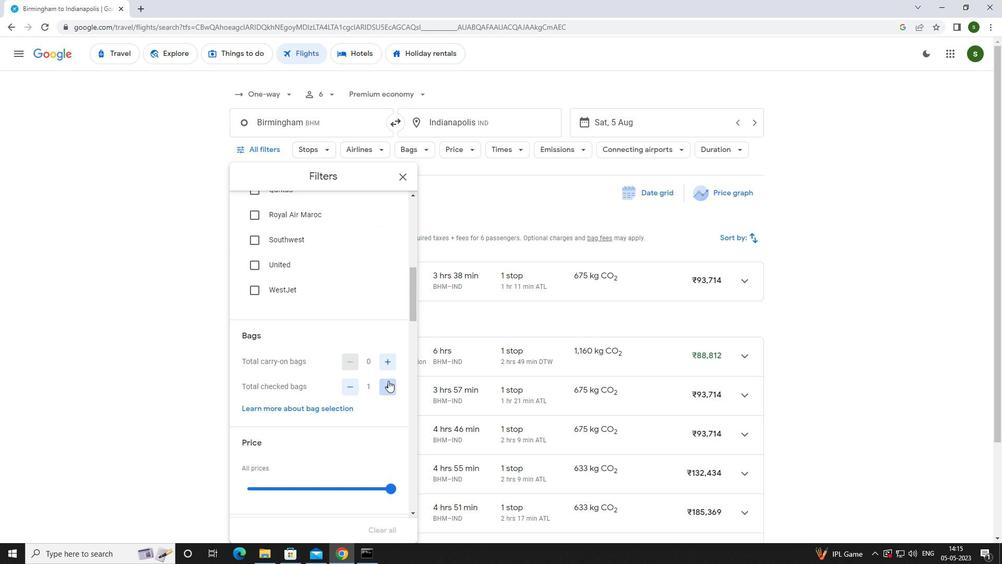 
Action: Mouse pressed left at (388, 380)
Screenshot: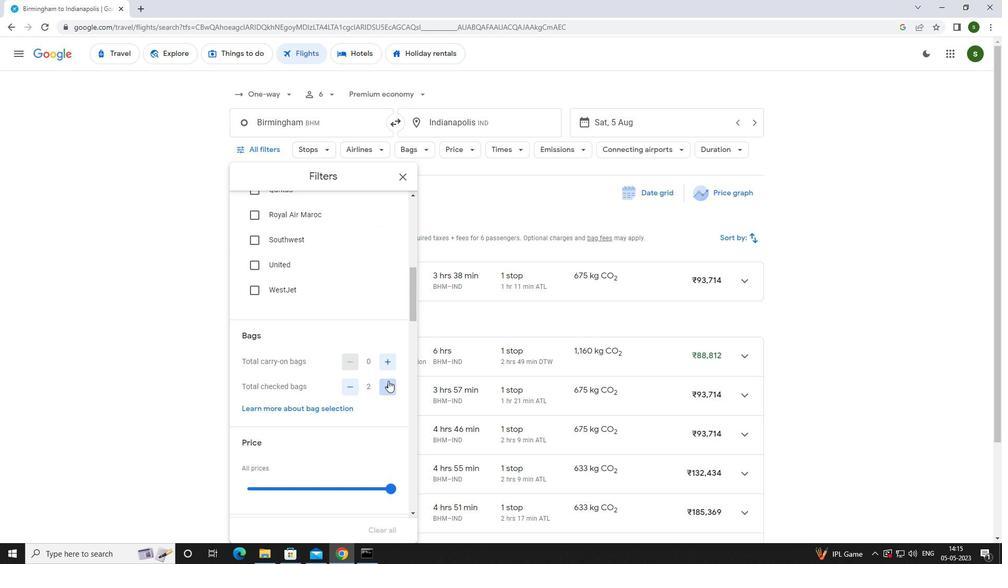 
Action: Mouse pressed left at (388, 380)
Screenshot: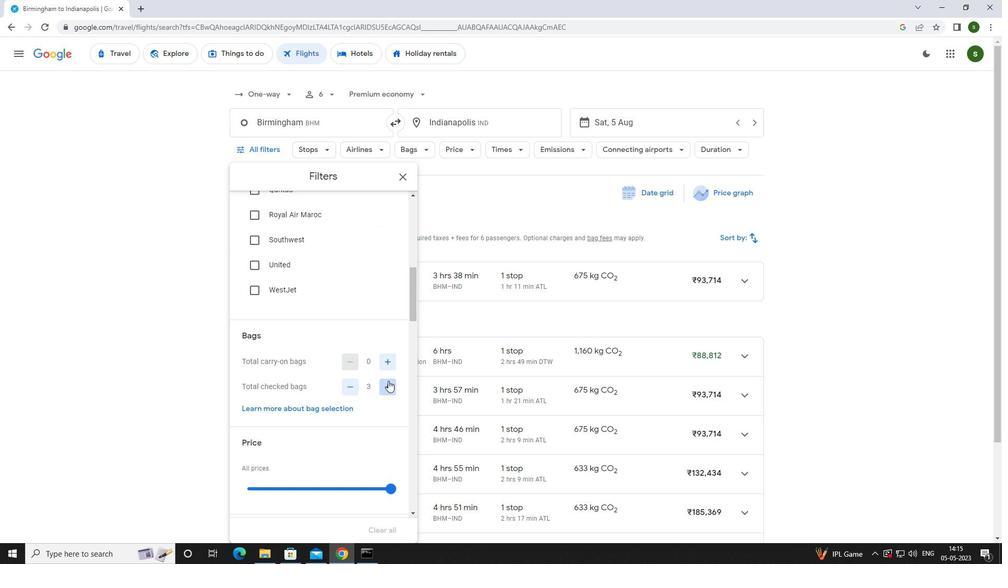 
Action: Mouse pressed left at (388, 380)
Screenshot: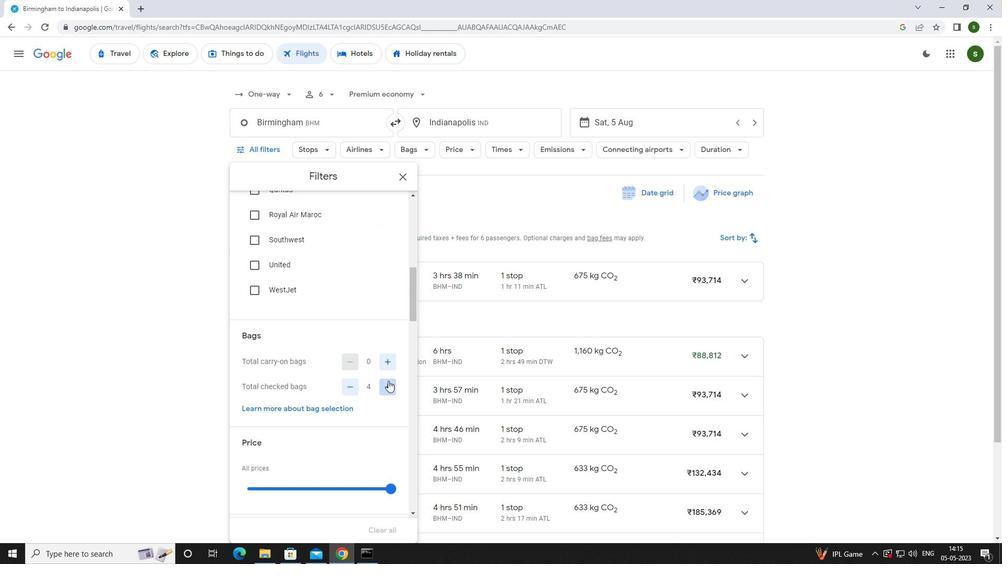 
Action: Mouse pressed left at (388, 380)
Screenshot: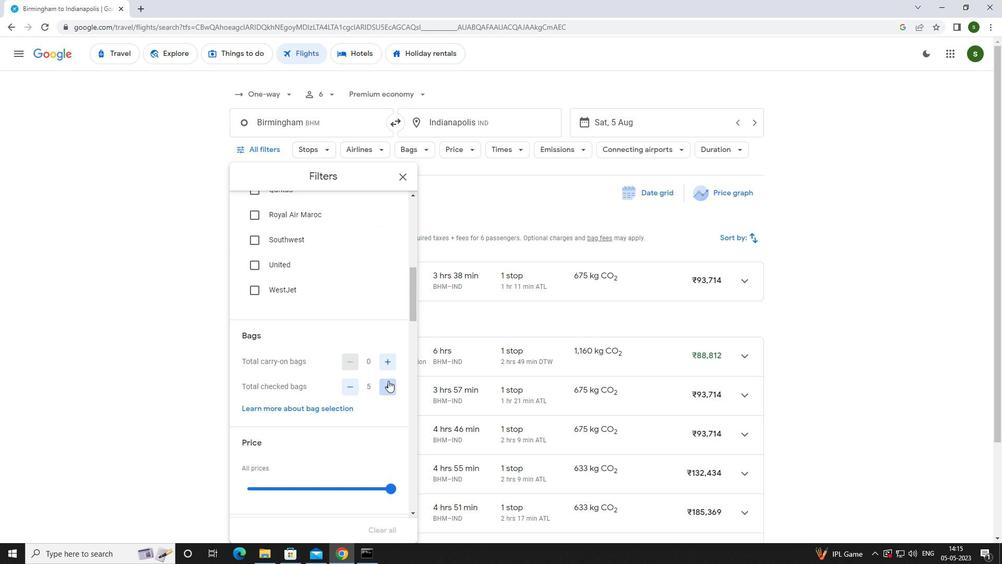 
Action: Mouse scrolled (388, 380) with delta (0, 0)
Screenshot: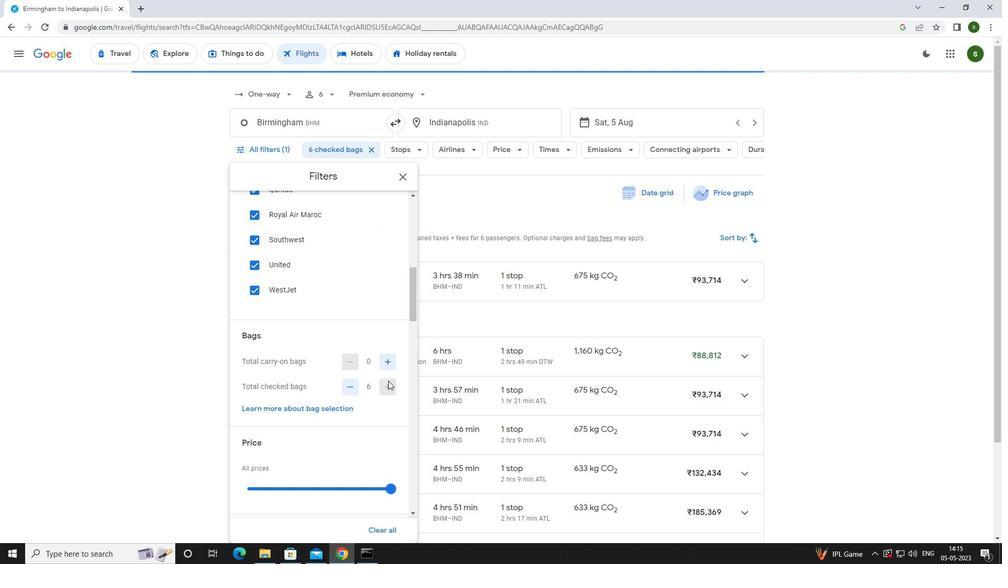 
Action: Mouse scrolled (388, 380) with delta (0, 0)
Screenshot: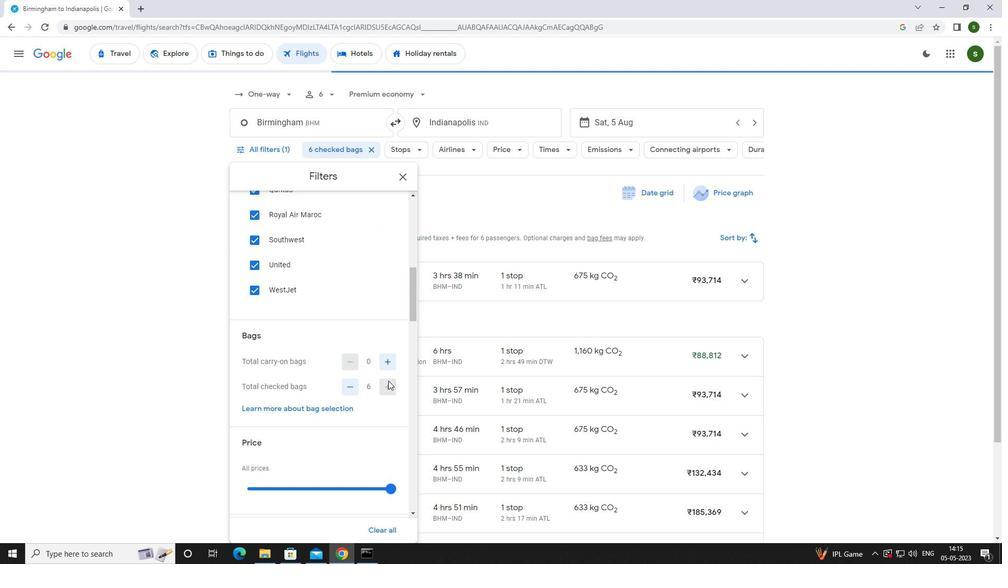 
Action: Mouse pressed left at (388, 380)
Screenshot: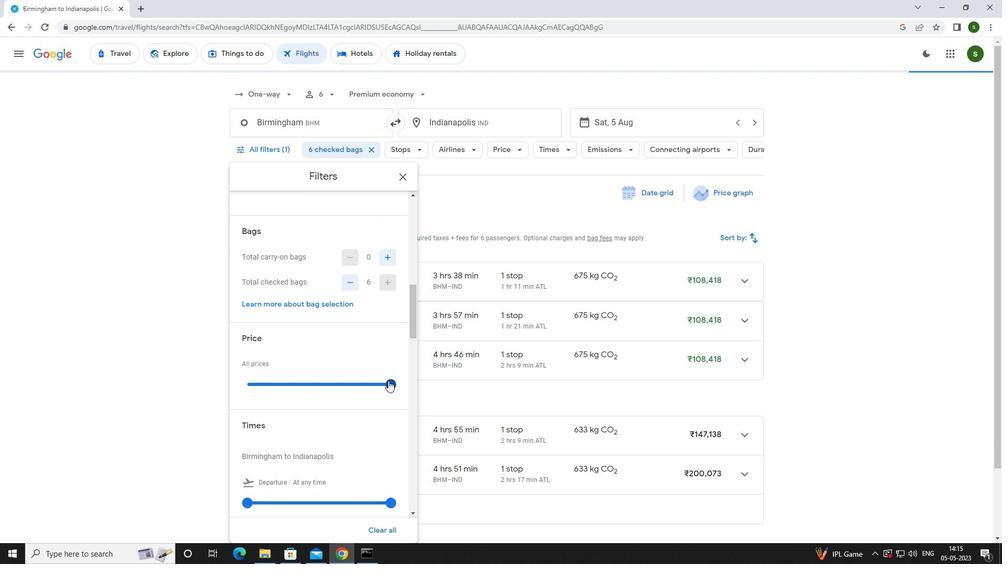 
Action: Mouse moved to (244, 391)
Screenshot: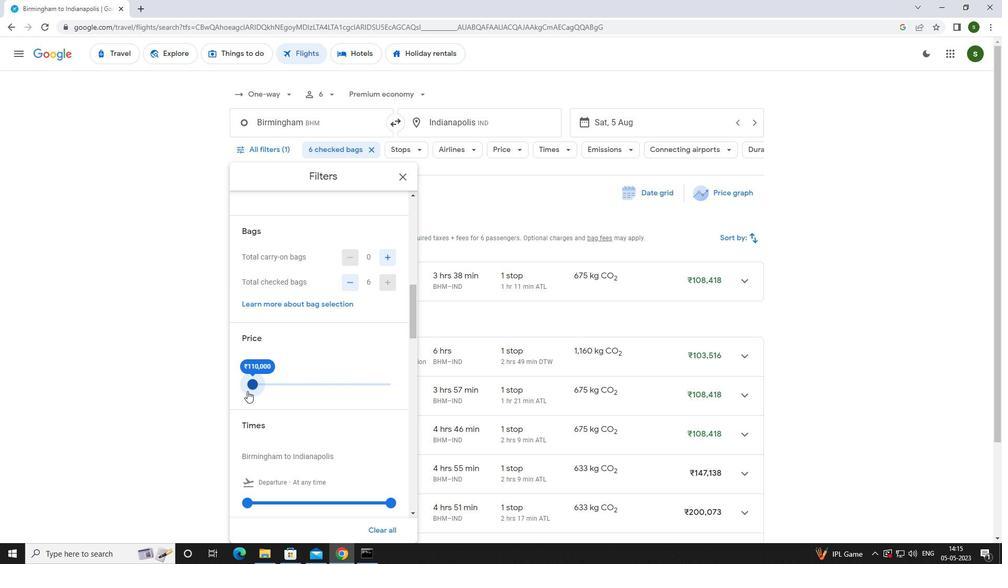 
Action: Mouse scrolled (244, 391) with delta (0, 0)
Screenshot: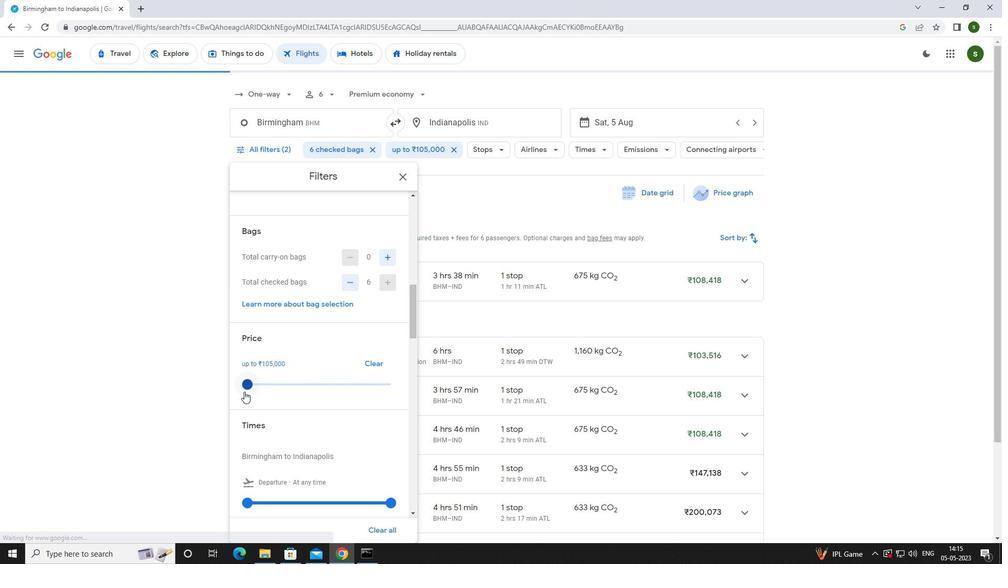 
Action: Mouse scrolled (244, 391) with delta (0, 0)
Screenshot: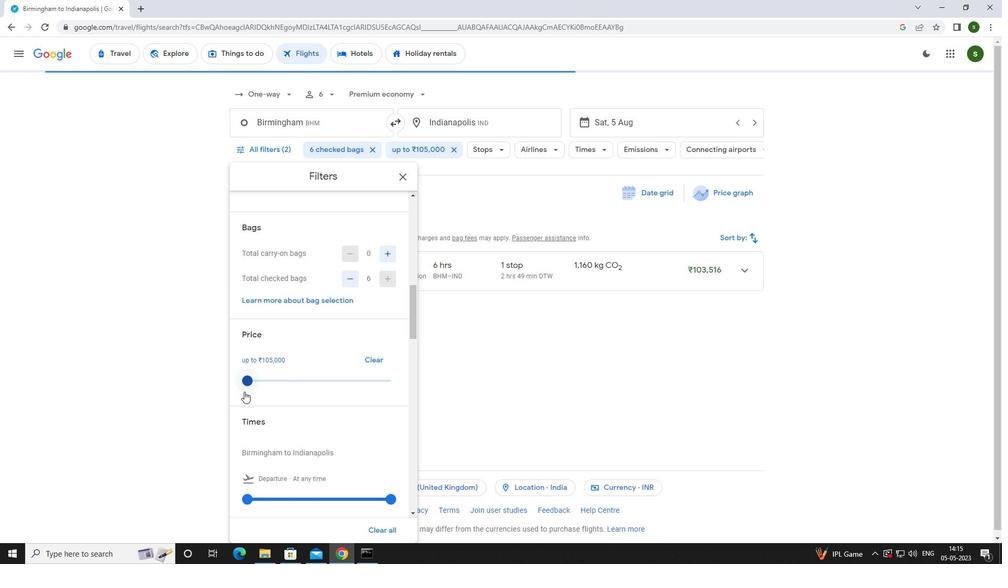 
Action: Mouse moved to (247, 394)
Screenshot: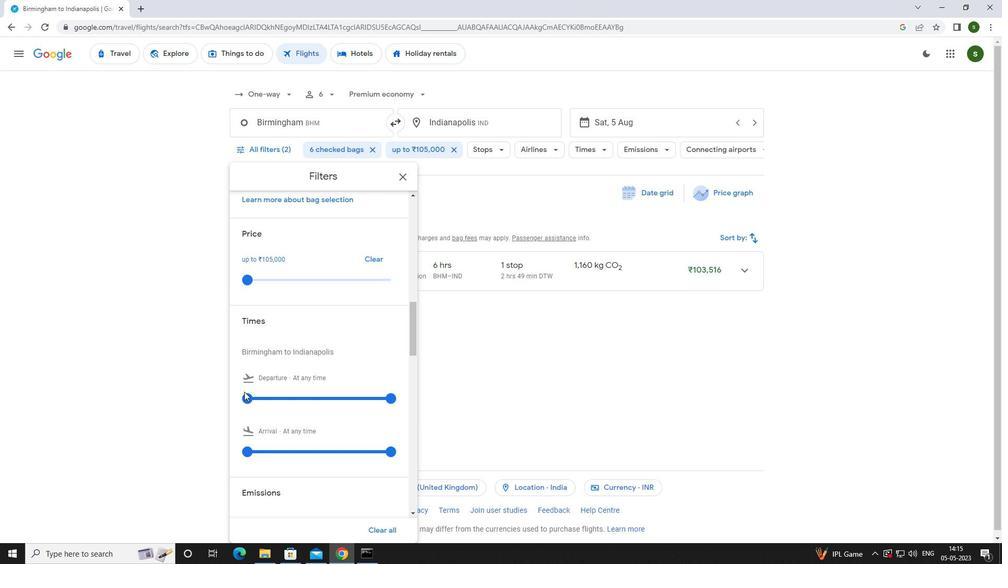 
Action: Mouse pressed left at (247, 394)
Screenshot: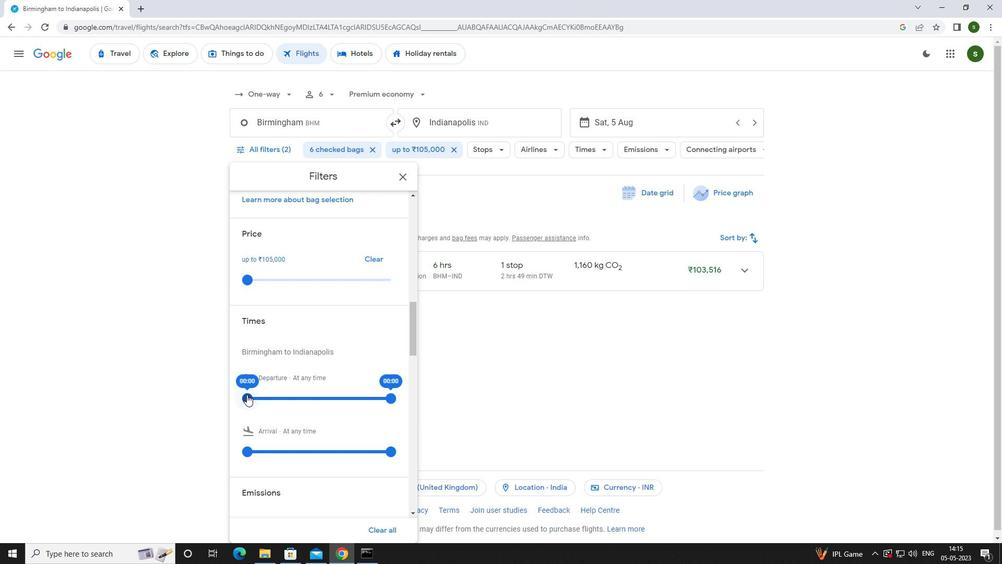 
Action: Mouse moved to (453, 372)
Screenshot: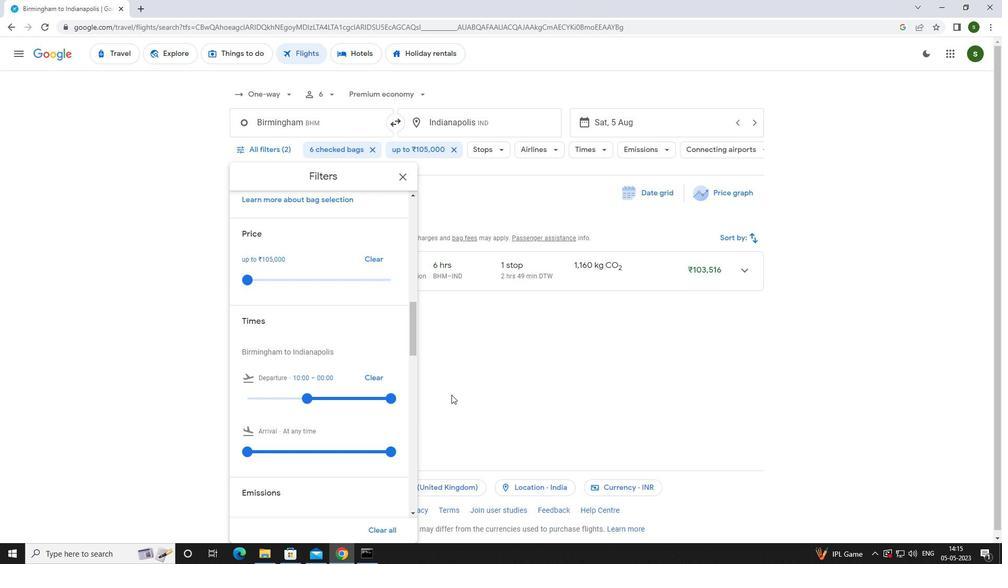 
Action: Mouse pressed left at (453, 372)
Screenshot: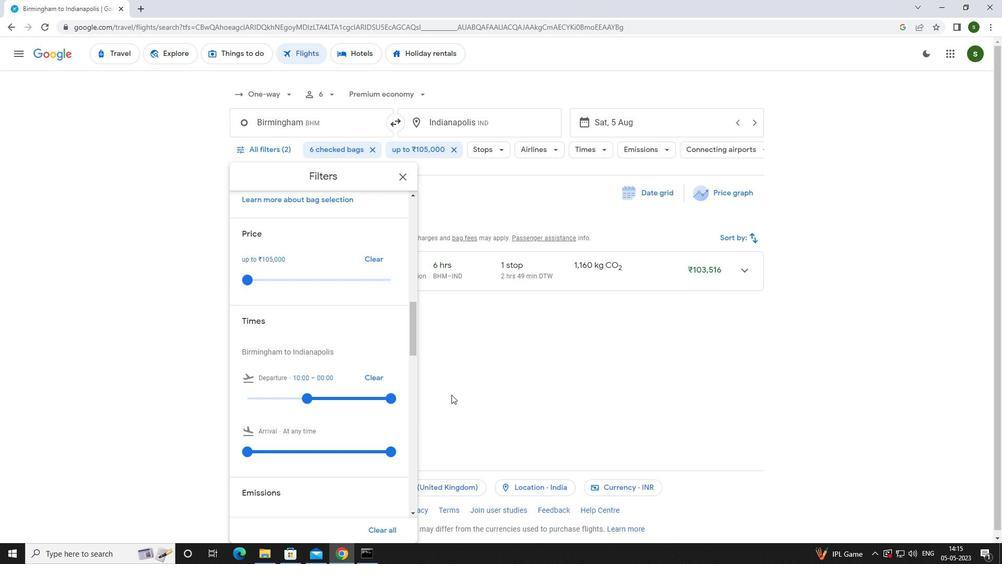
